Task: Open Card Product Launch Execution in Board Product Usability Testing and Optimization to Workspace Help Desk Software and add a team member Softage.3@softage.net, a label Green, a checklist Alternative Investments, an attachment from your computer, a color Green and finally, add a card description 'Develop and launch new sales promotion for existing customers' and a comment 'This task requires us to be organized and efficient, managing our time and resources effectively.'. Add a start date 'Jan 03, 1900' with a due date 'Jan 10, 1900'
Action: Mouse moved to (115, 51)
Screenshot: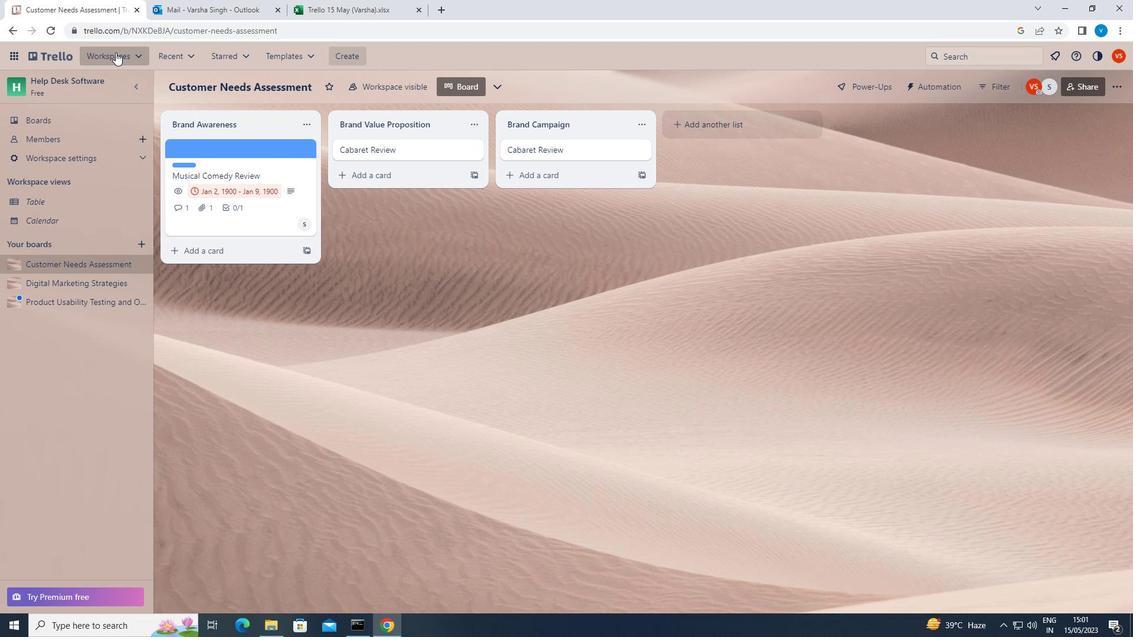 
Action: Mouse pressed left at (115, 51)
Screenshot: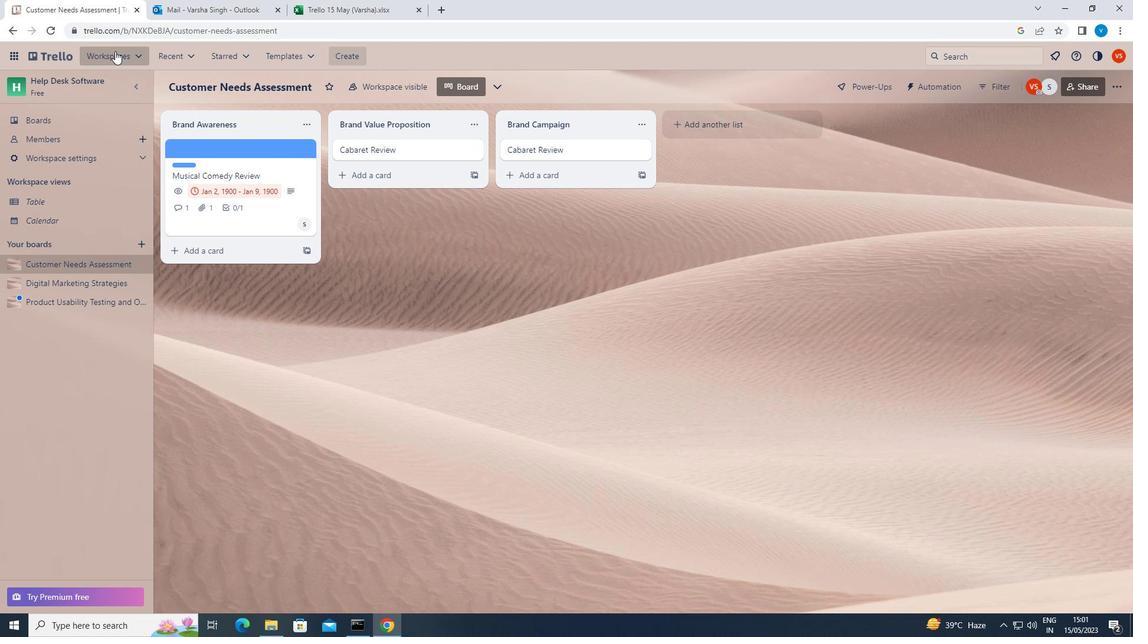 
Action: Mouse moved to (125, 563)
Screenshot: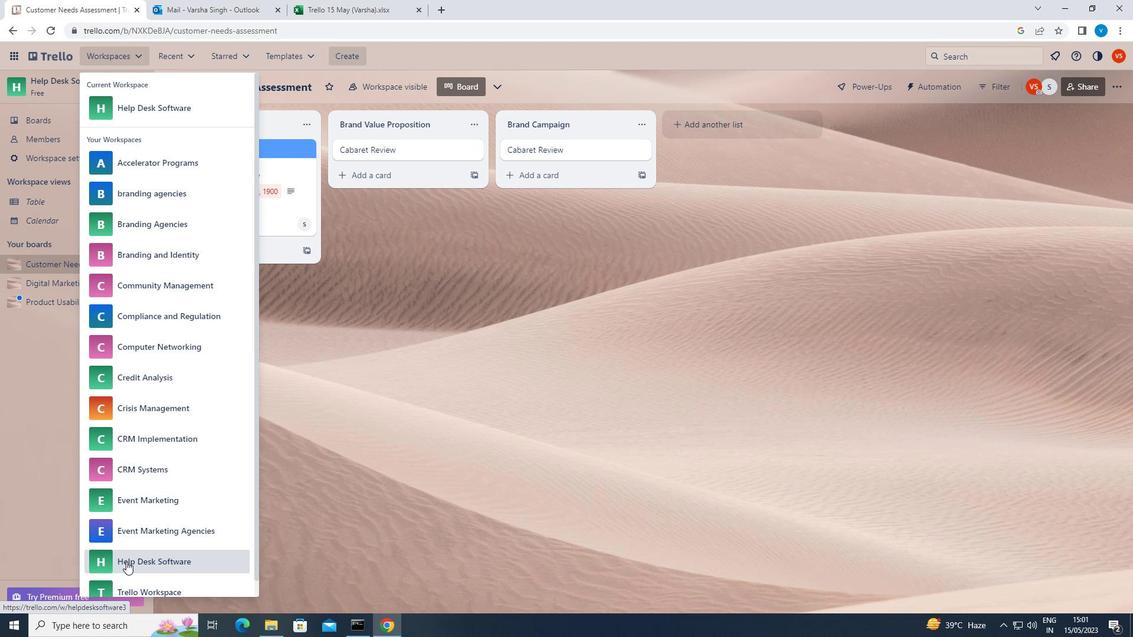 
Action: Mouse pressed left at (125, 563)
Screenshot: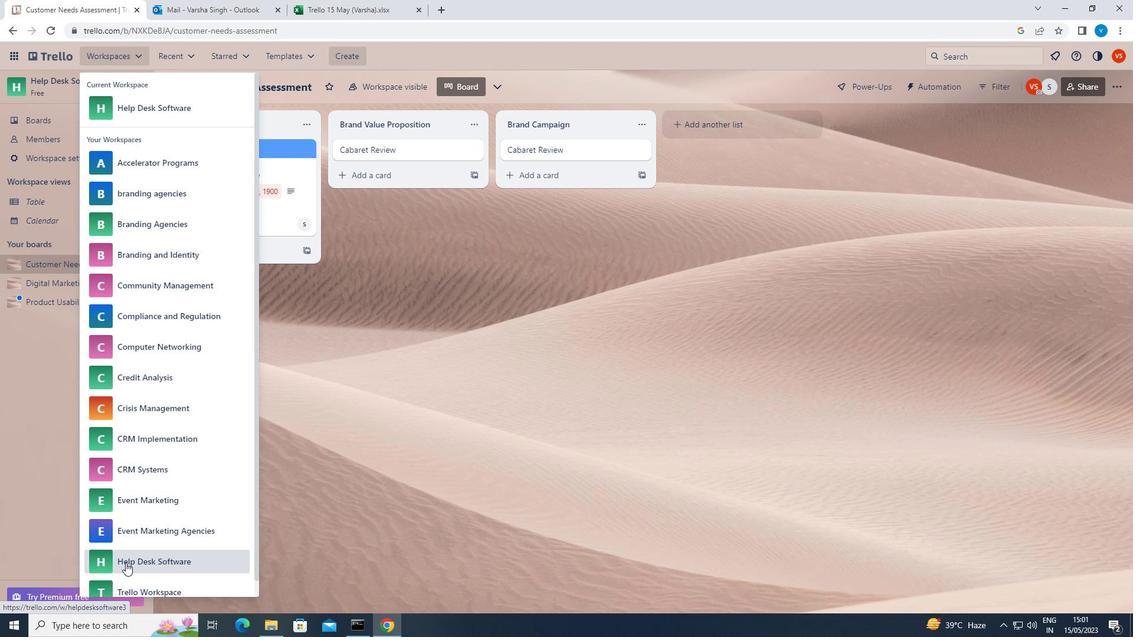 
Action: Mouse moved to (74, 304)
Screenshot: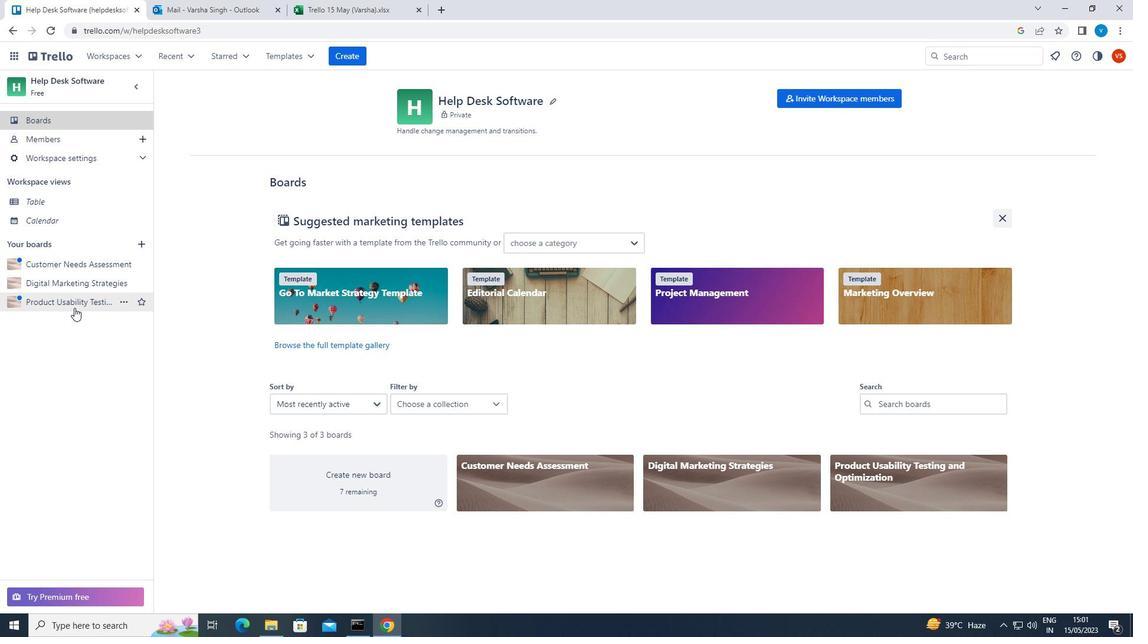 
Action: Mouse pressed left at (74, 304)
Screenshot: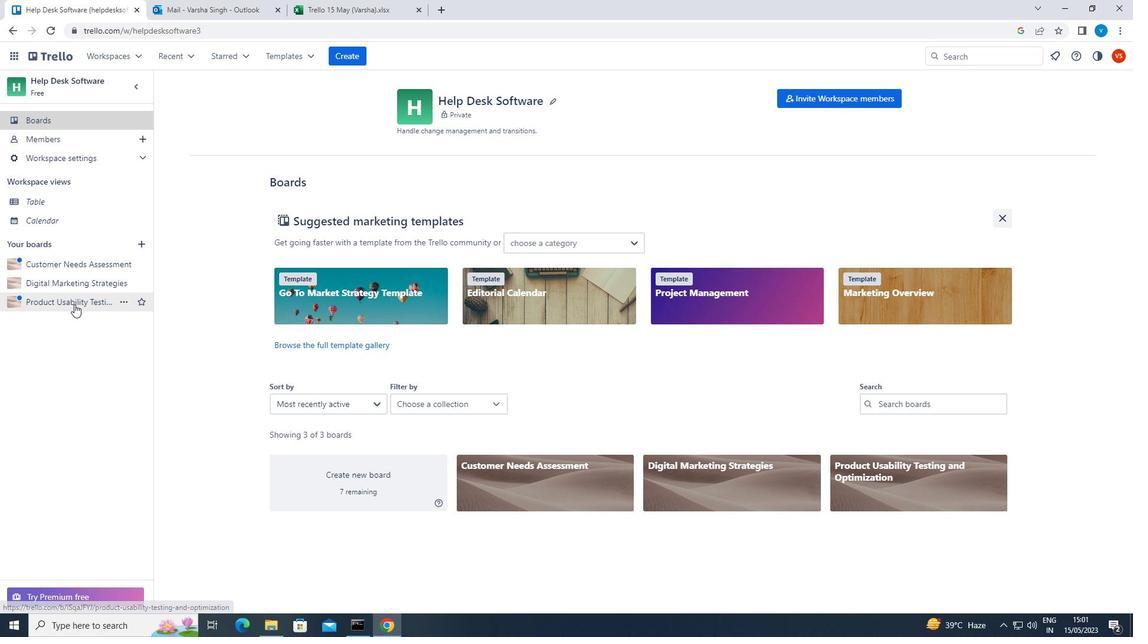 
Action: Mouse moved to (203, 146)
Screenshot: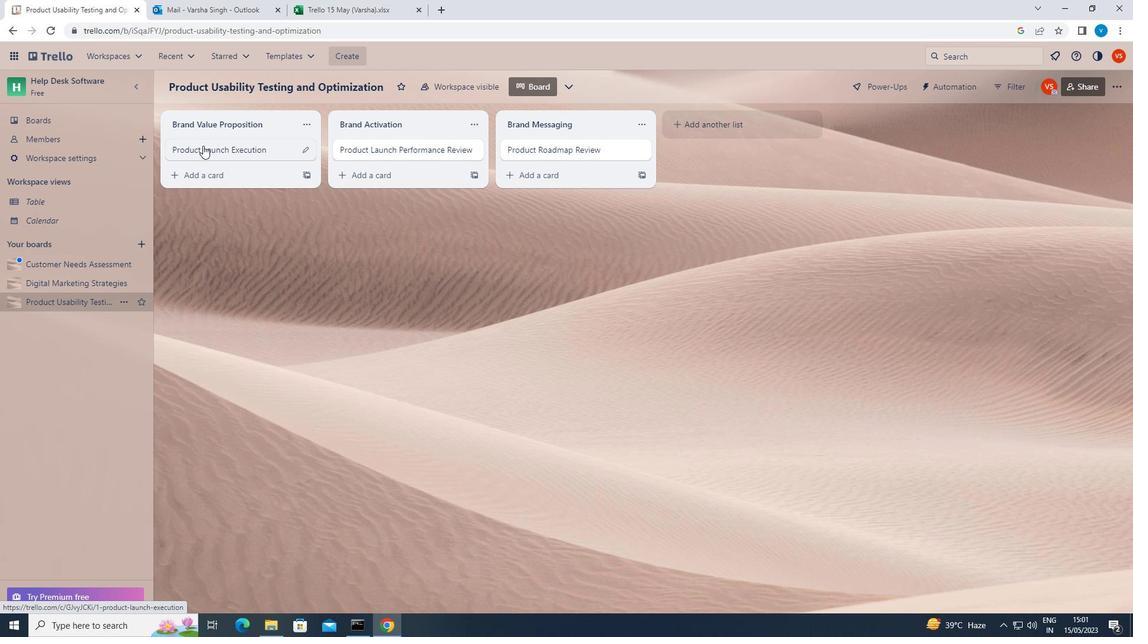 
Action: Mouse pressed left at (203, 146)
Screenshot: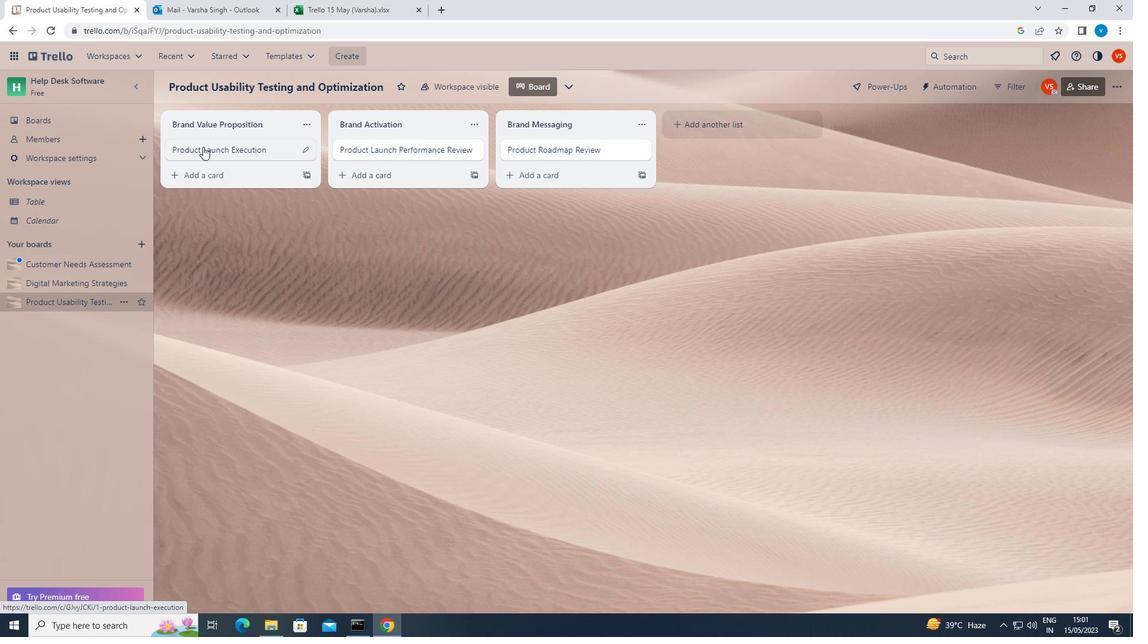 
Action: Mouse moved to (724, 148)
Screenshot: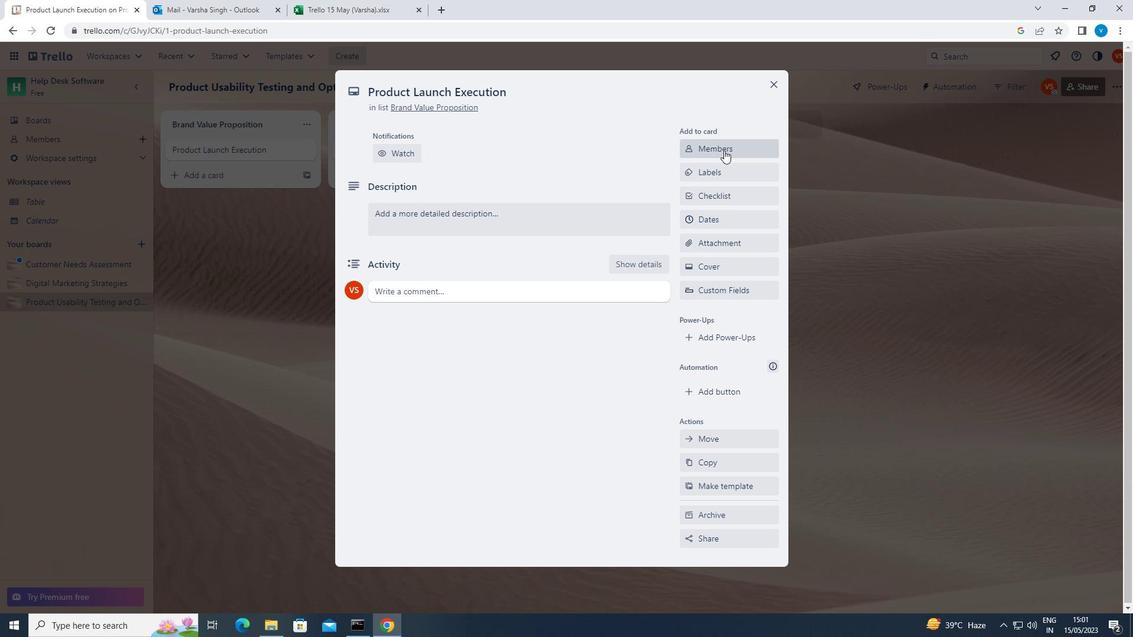 
Action: Mouse pressed left at (724, 148)
Screenshot: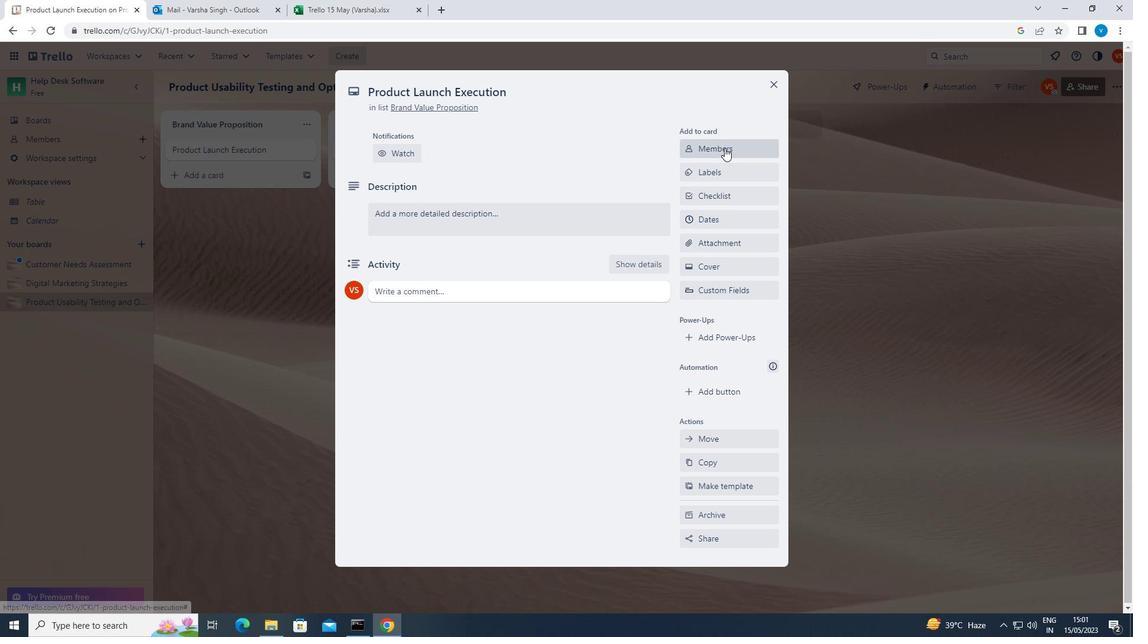 
Action: Key pressed <Key.shift>SOFTAGE.3<Key.shift><Key.shift><Key.shift><Key.shift><Key.shift>@SOFTAGE.NET
Screenshot: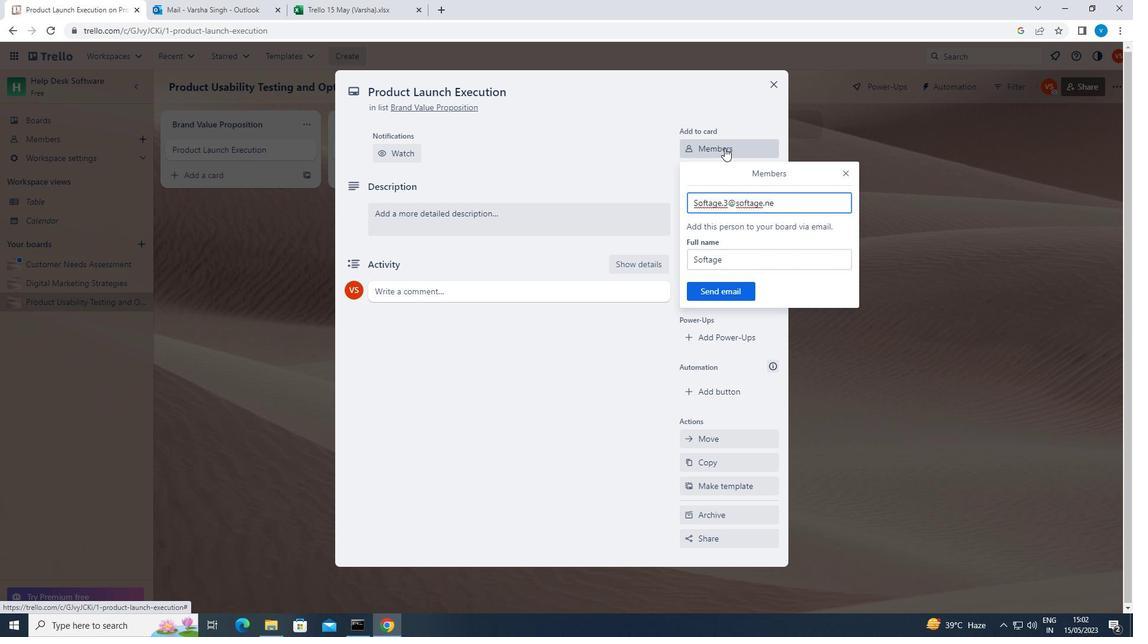 
Action: Mouse moved to (708, 290)
Screenshot: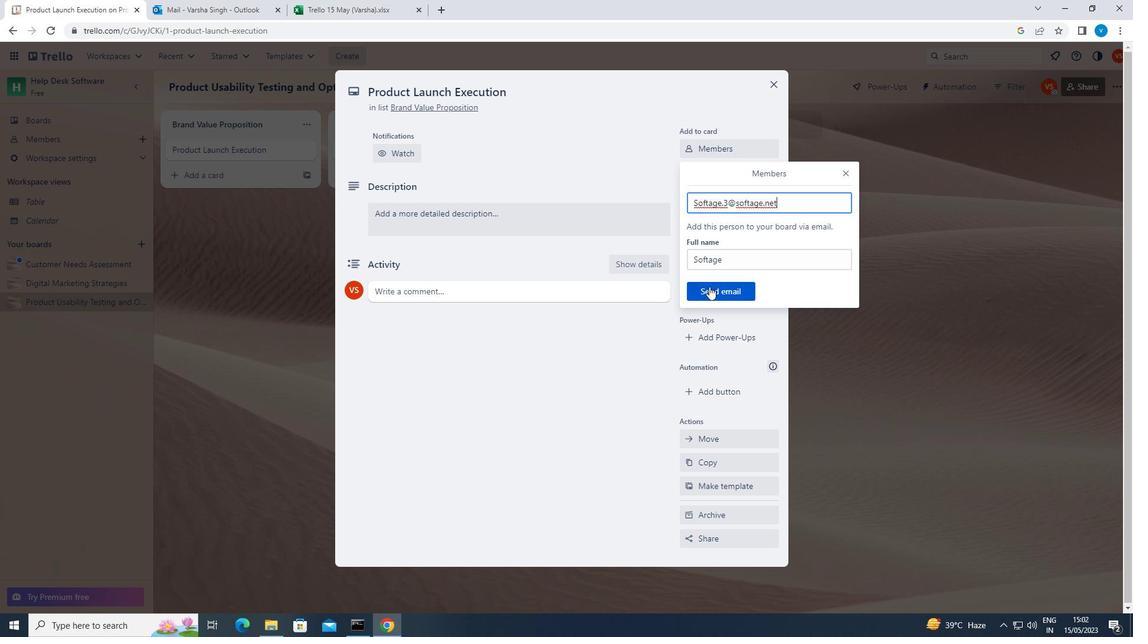 
Action: Mouse pressed left at (708, 290)
Screenshot: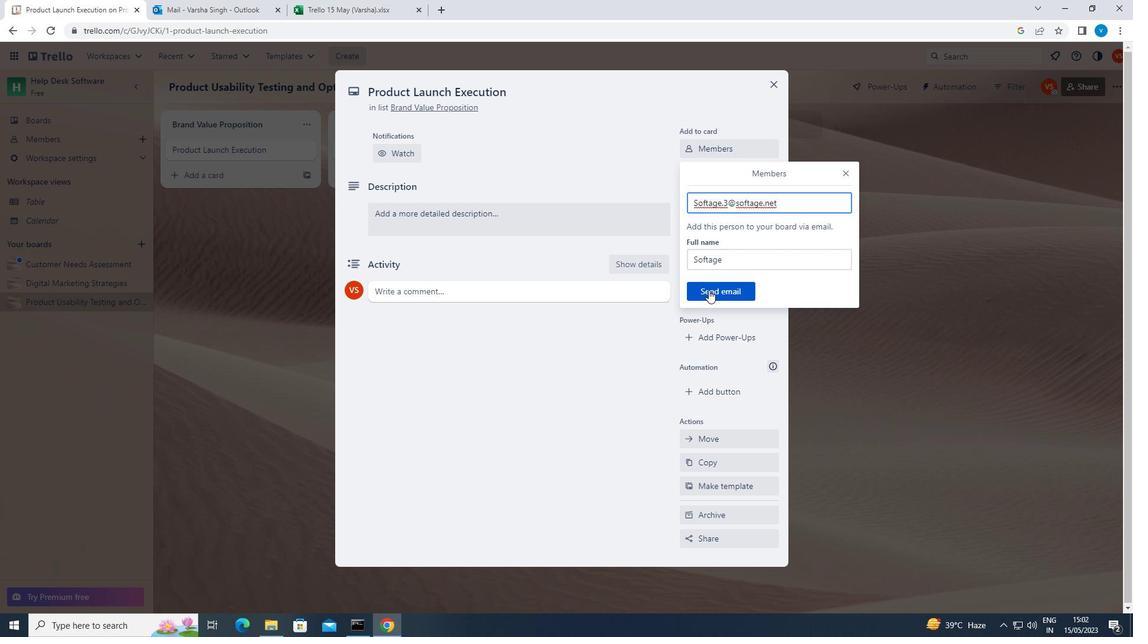 
Action: Mouse moved to (714, 213)
Screenshot: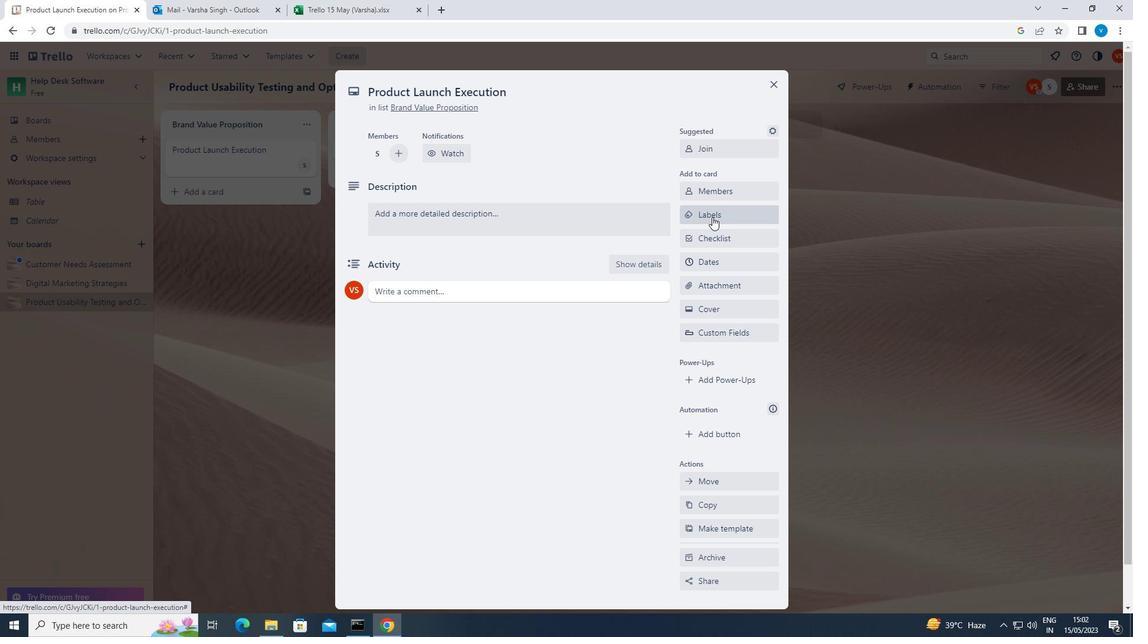 
Action: Mouse pressed left at (714, 213)
Screenshot: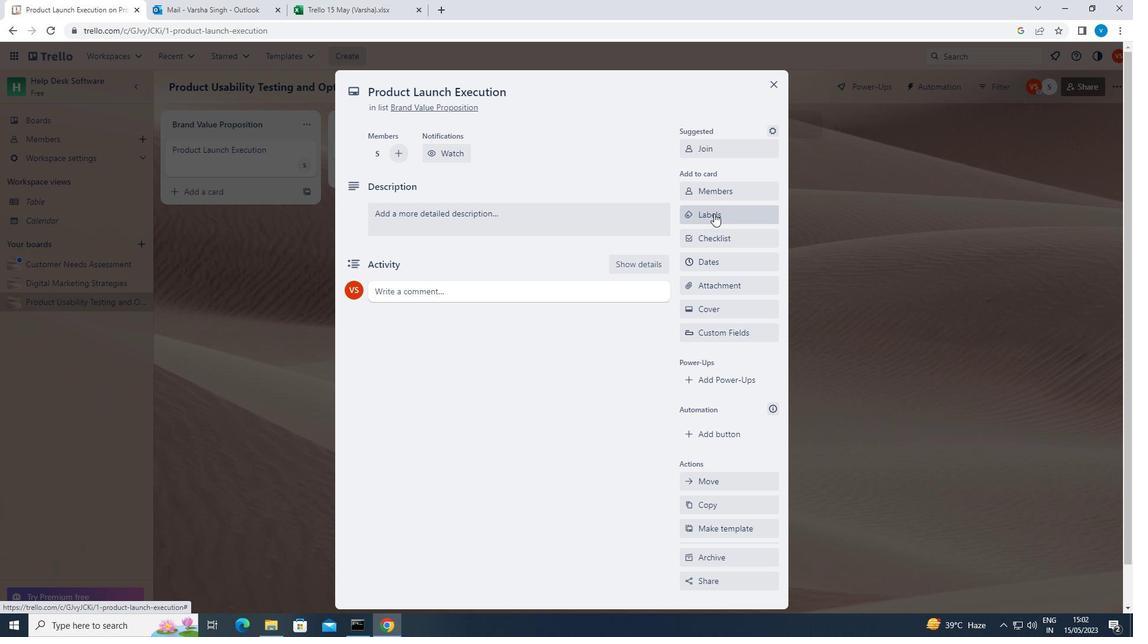 
Action: Mouse moved to (735, 305)
Screenshot: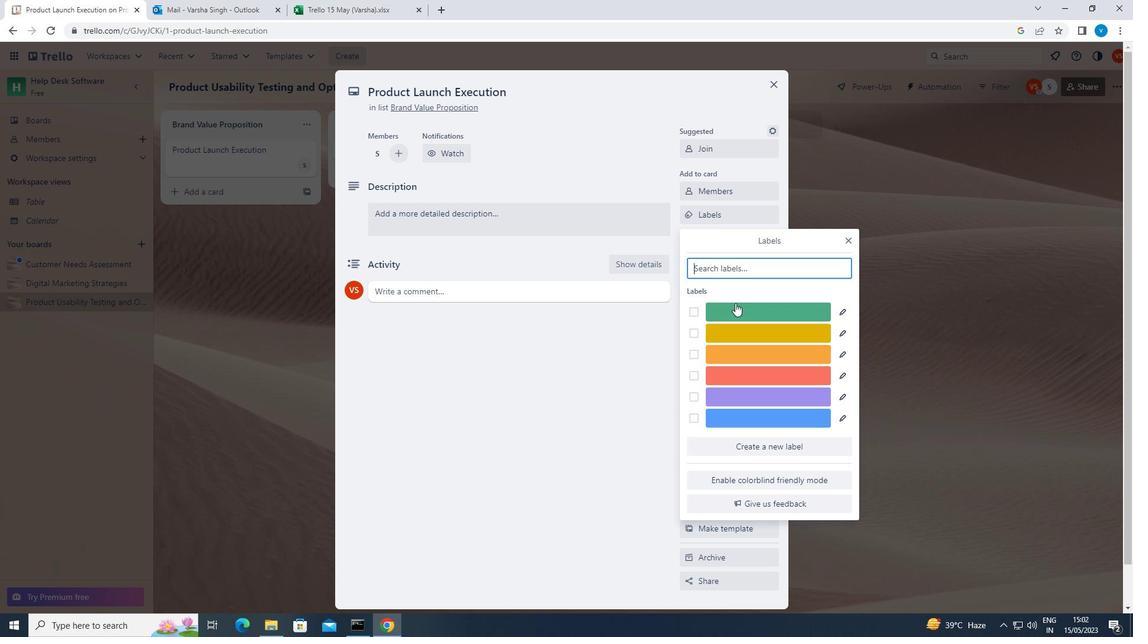 
Action: Mouse pressed left at (735, 305)
Screenshot: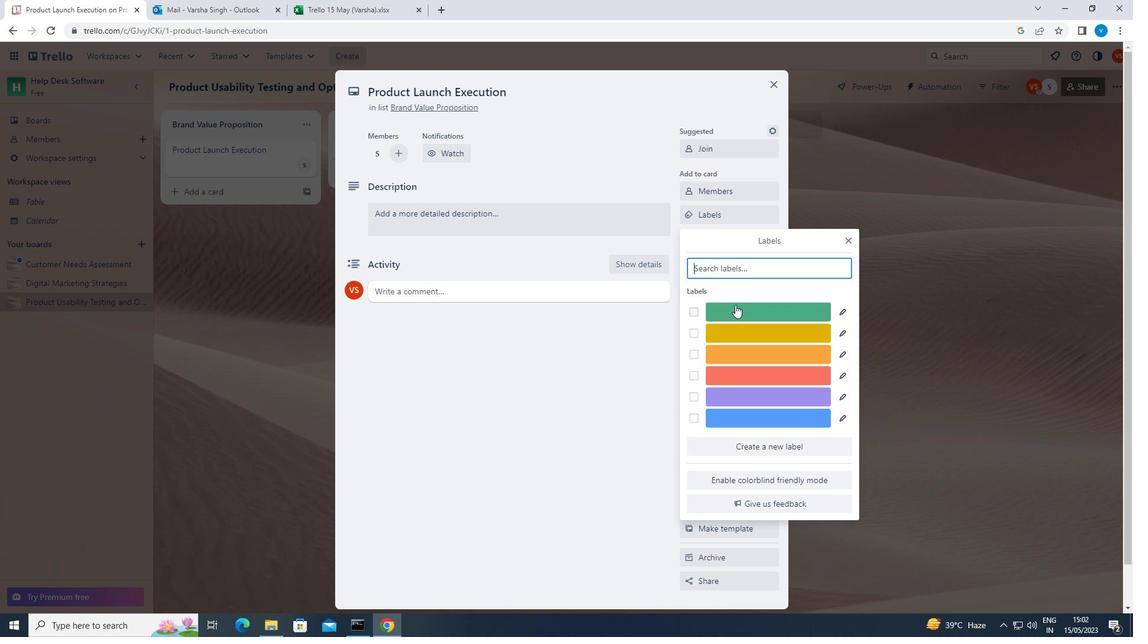 
Action: Mouse moved to (848, 240)
Screenshot: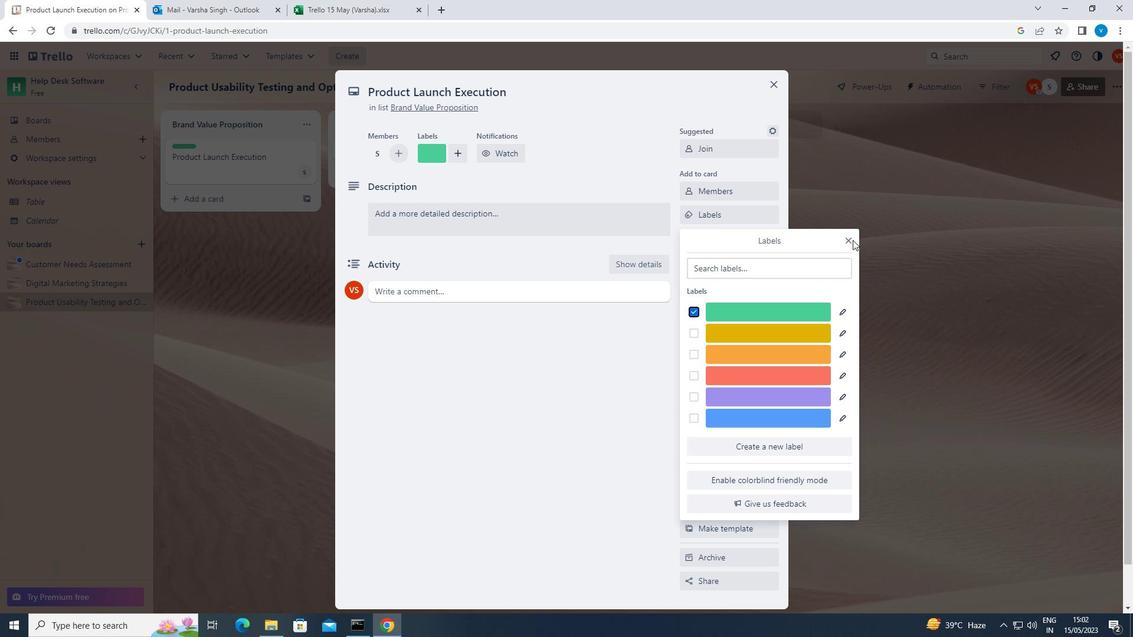 
Action: Mouse pressed left at (848, 240)
Screenshot: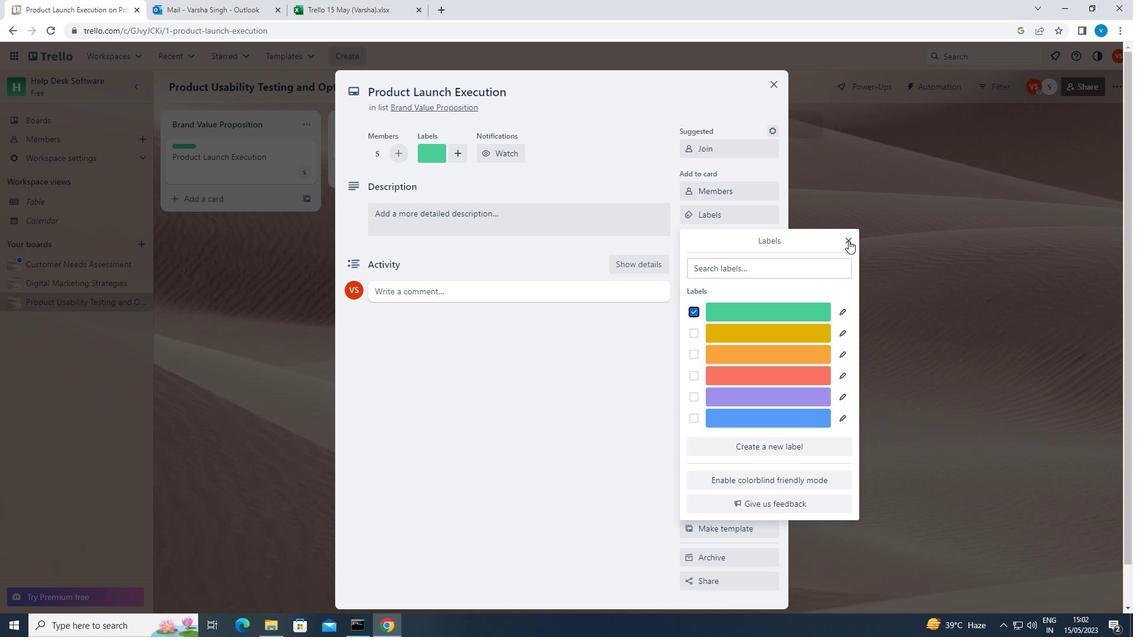 
Action: Mouse moved to (764, 242)
Screenshot: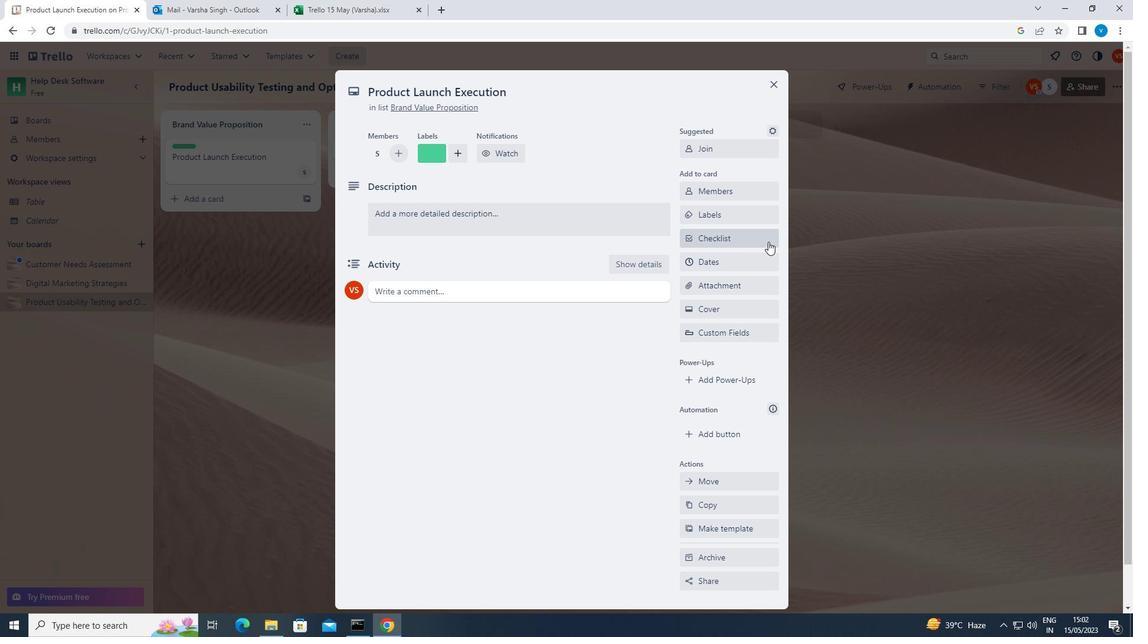 
Action: Mouse pressed left at (764, 242)
Screenshot: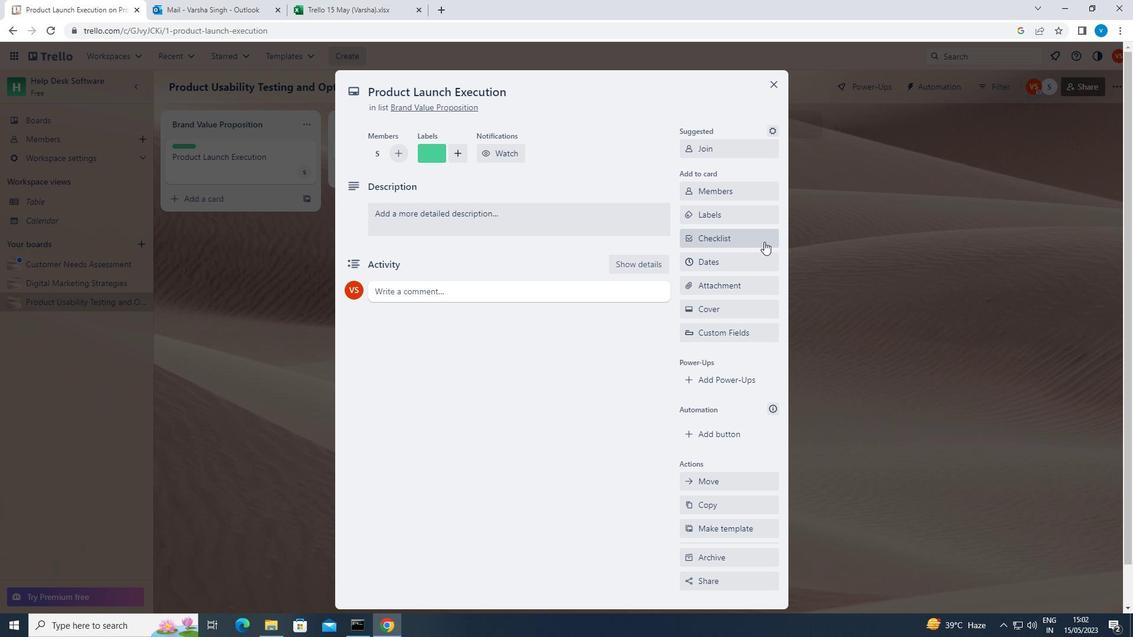 
Action: Mouse moved to (726, 331)
Screenshot: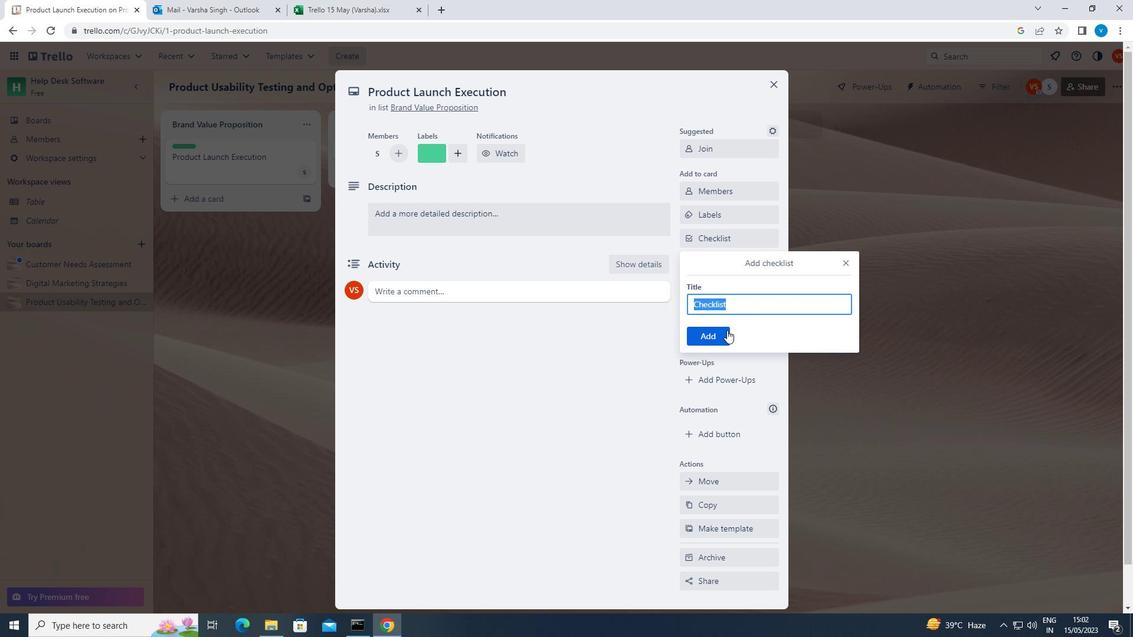 
Action: Mouse pressed left at (726, 331)
Screenshot: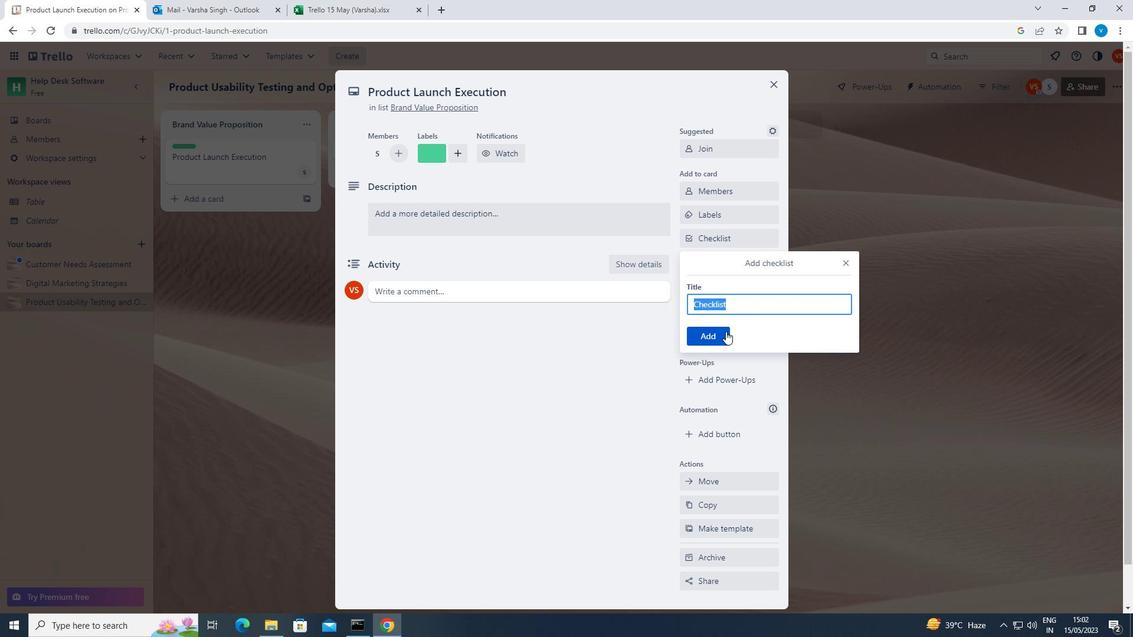 
Action: Key pressed <Key.shift><Key.shift><Key.shift>ALTERNATIVE<Key.space><Key.shift><Key.shift><Key.shift><Key.shift><Key.shift><Key.shift><Key.shift><Key.shift>INVESTMENTS
Screenshot: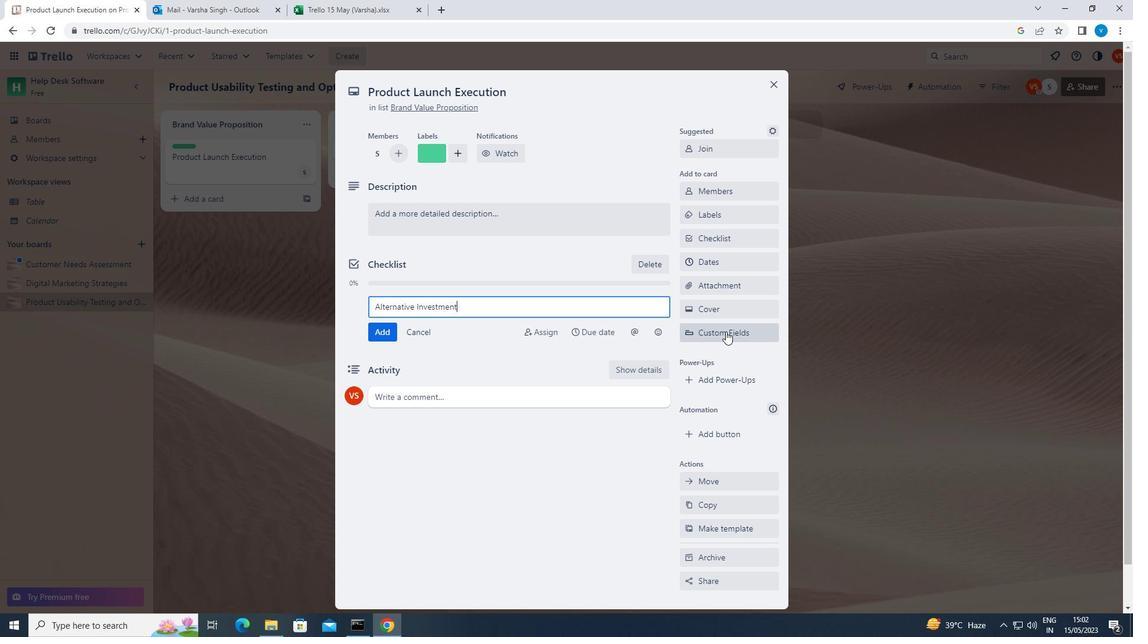 
Action: Mouse moved to (383, 327)
Screenshot: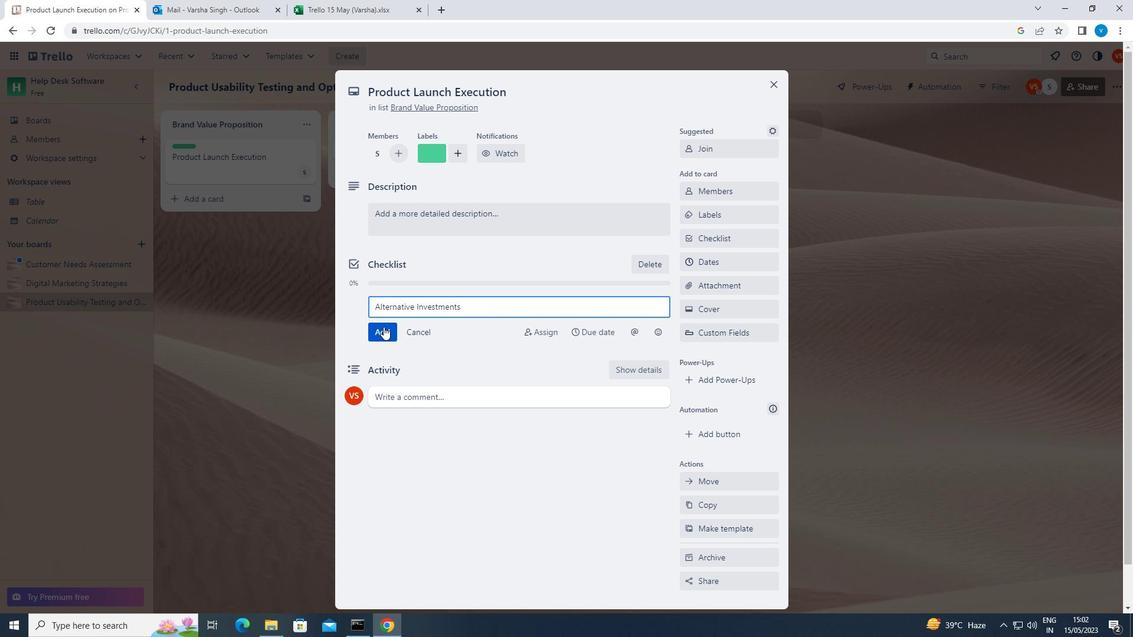 
Action: Mouse pressed left at (383, 327)
Screenshot: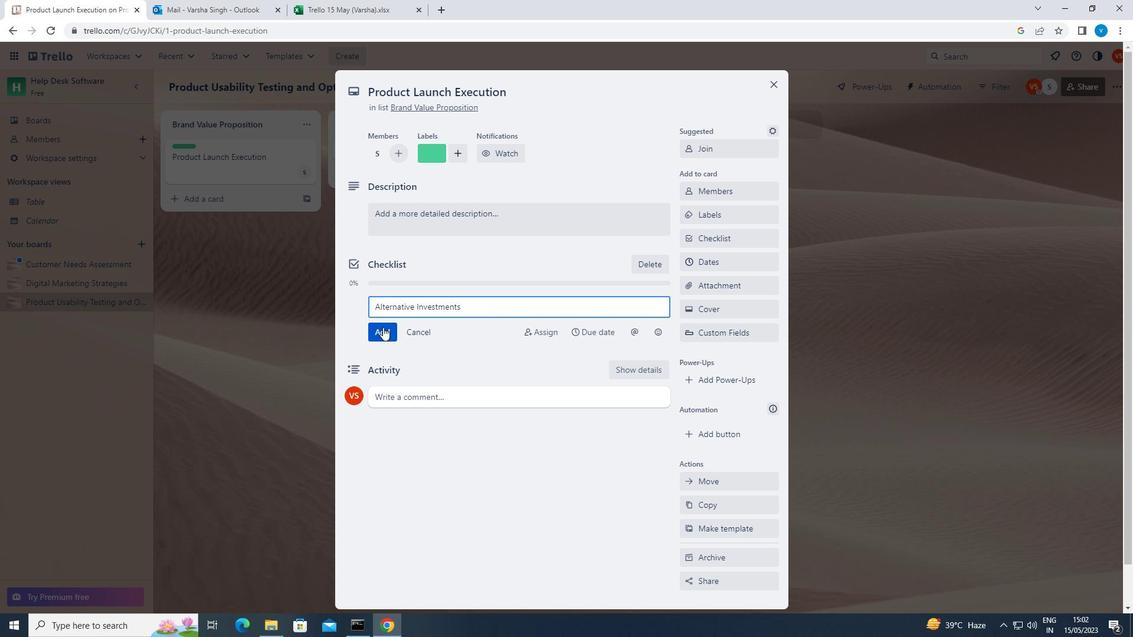 
Action: Mouse moved to (710, 286)
Screenshot: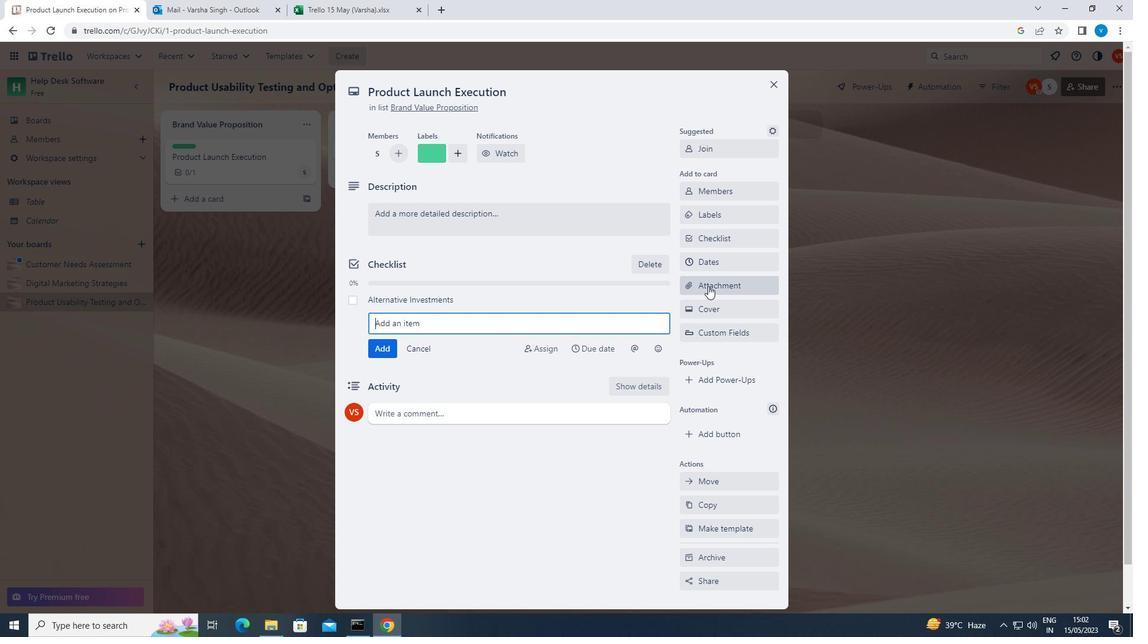 
Action: Mouse pressed left at (710, 286)
Screenshot: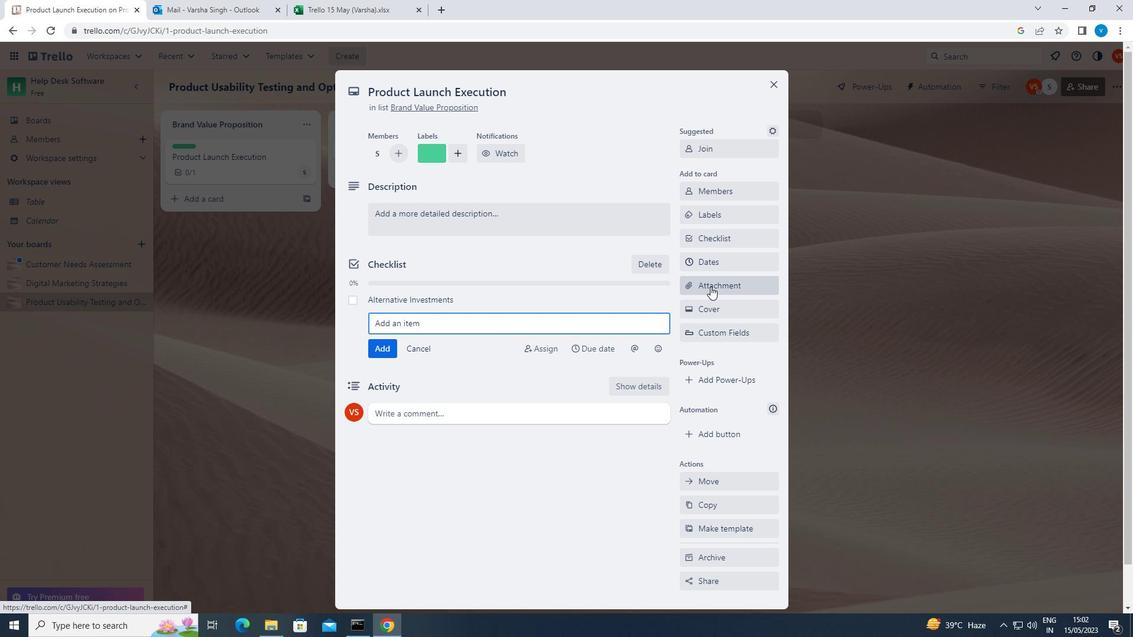 
Action: Mouse moved to (703, 334)
Screenshot: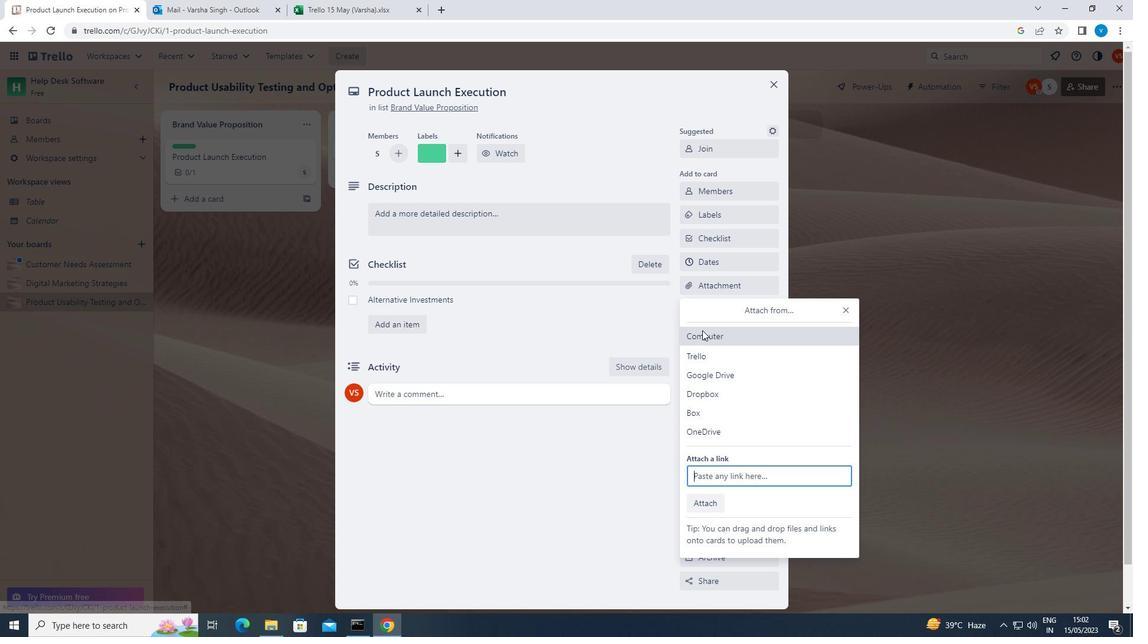 
Action: Mouse pressed left at (703, 334)
Screenshot: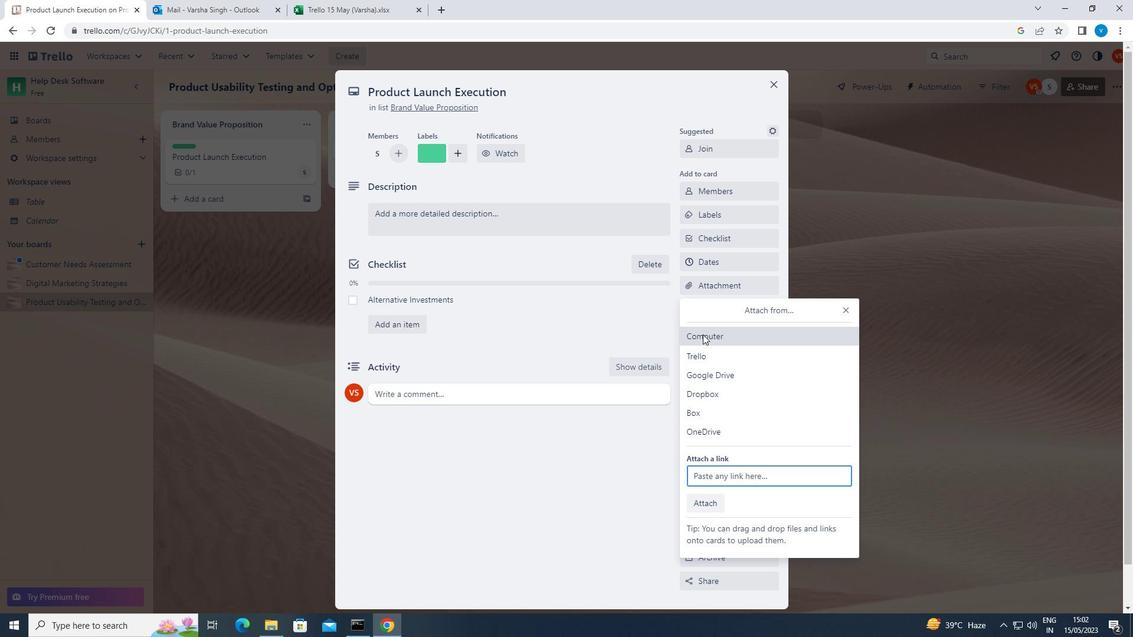
Action: Mouse moved to (388, 208)
Screenshot: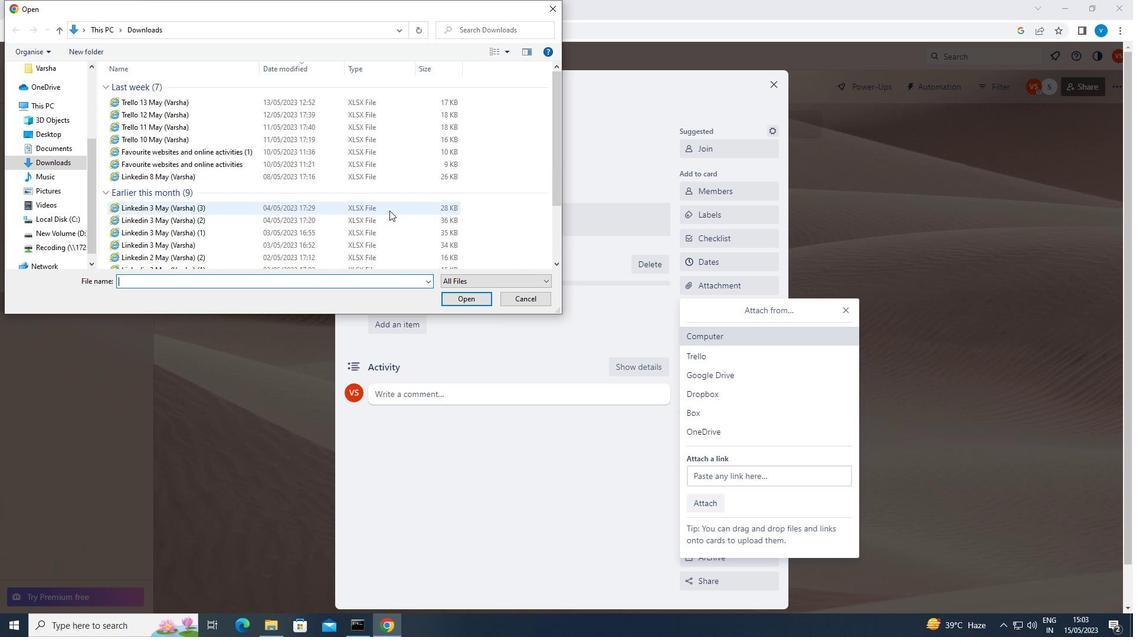 
Action: Mouse pressed left at (388, 208)
Screenshot: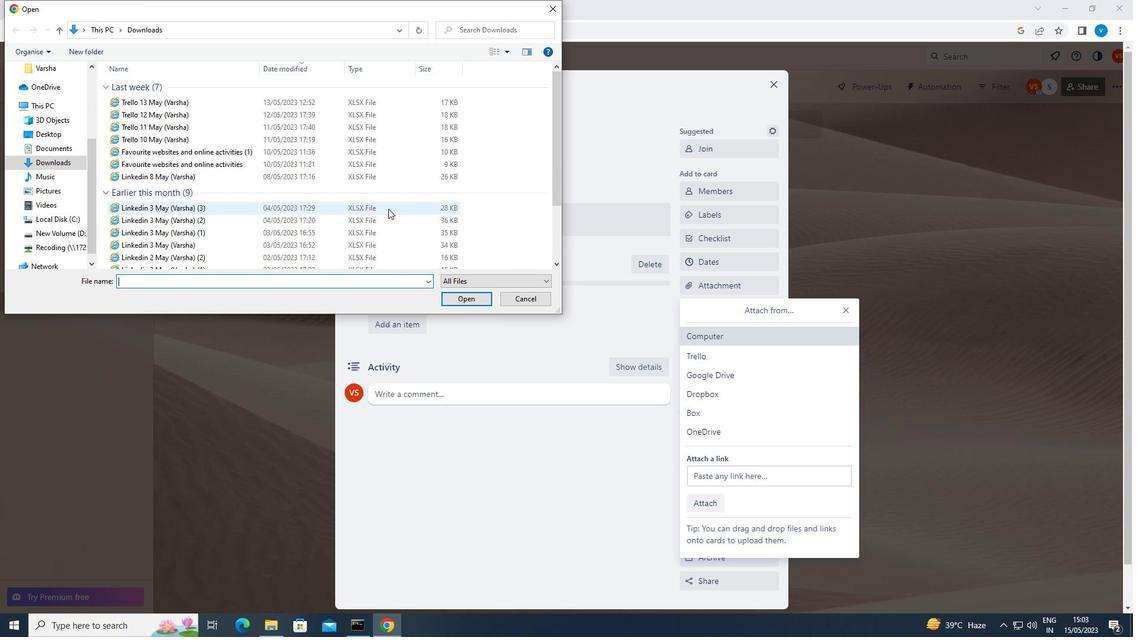 
Action: Mouse moved to (476, 299)
Screenshot: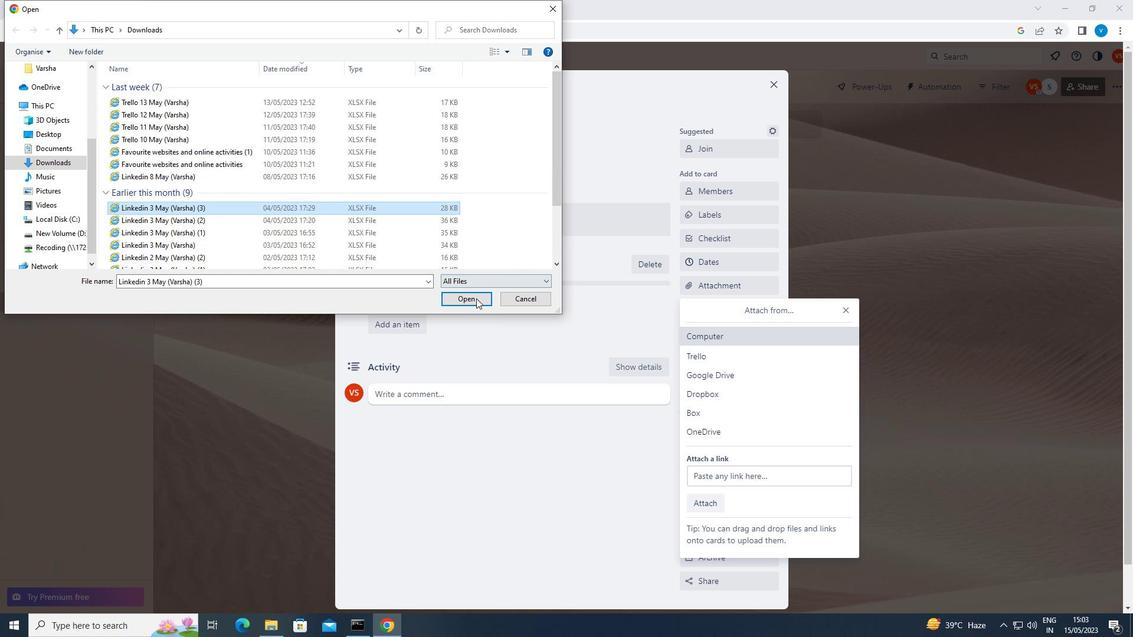 
Action: Mouse pressed left at (476, 299)
Screenshot: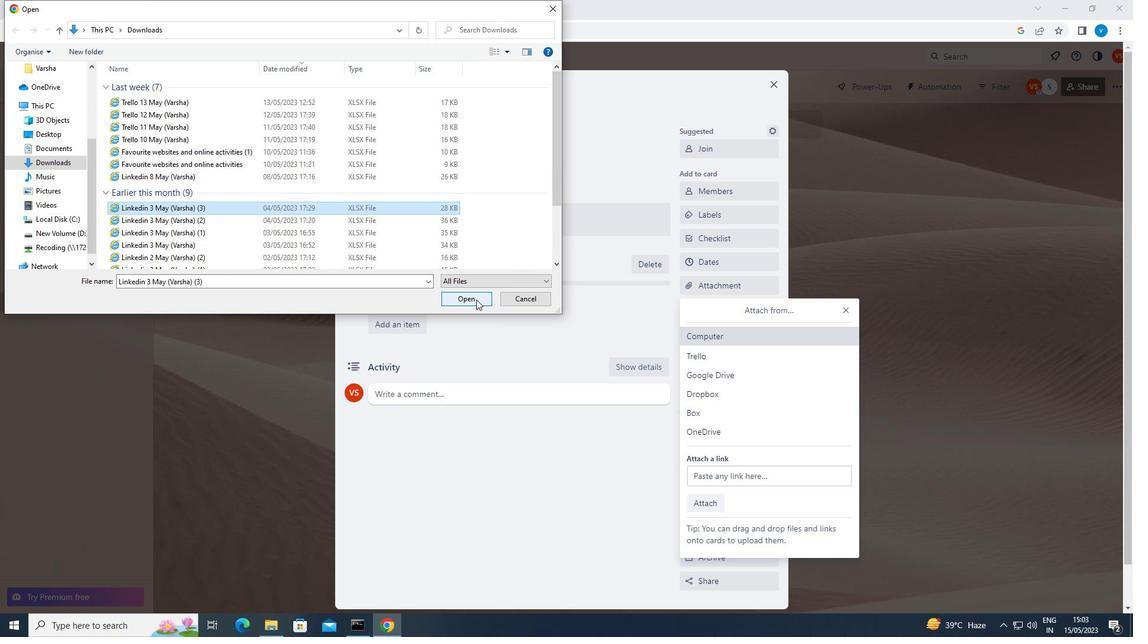 
Action: Mouse moved to (704, 302)
Screenshot: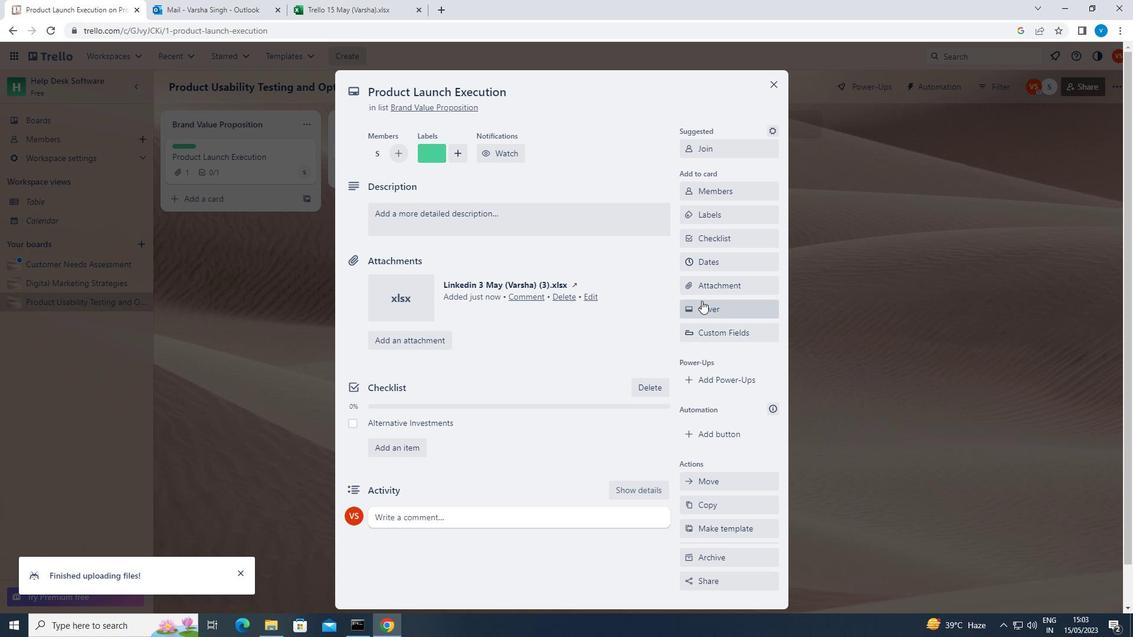 
Action: Mouse pressed left at (704, 302)
Screenshot: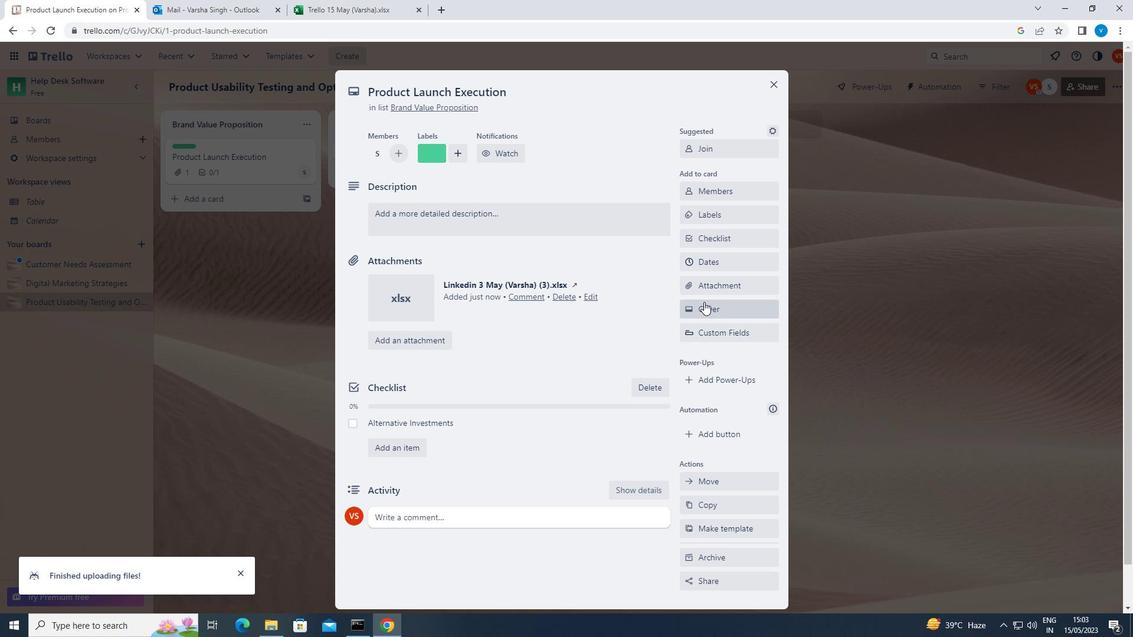 
Action: Mouse moved to (695, 372)
Screenshot: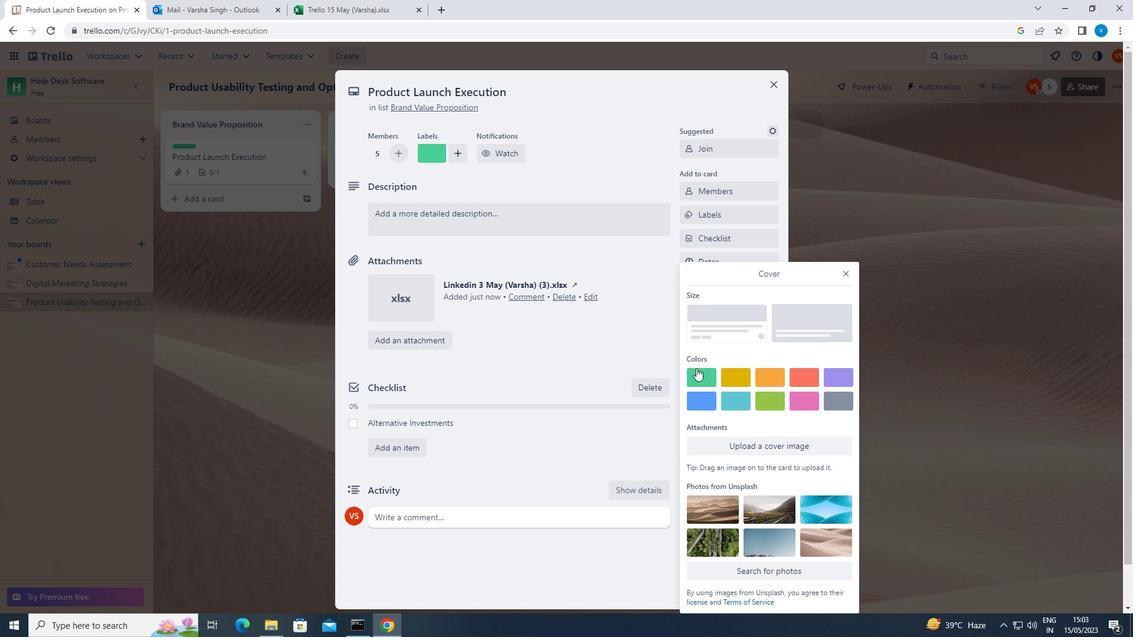 
Action: Mouse pressed left at (695, 372)
Screenshot: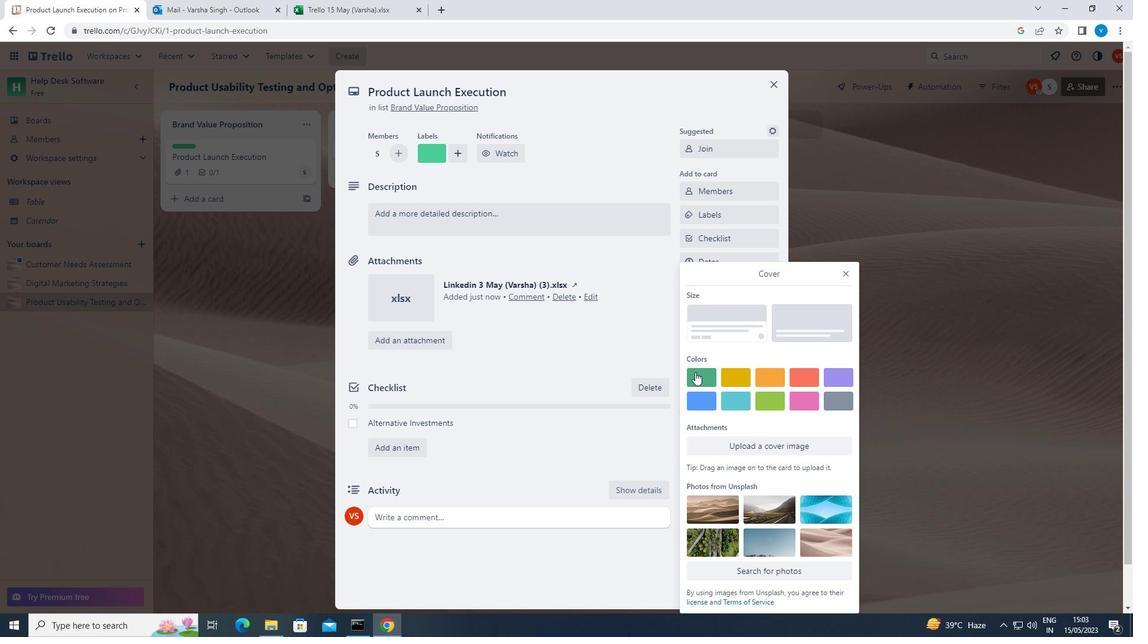 
Action: Mouse moved to (848, 253)
Screenshot: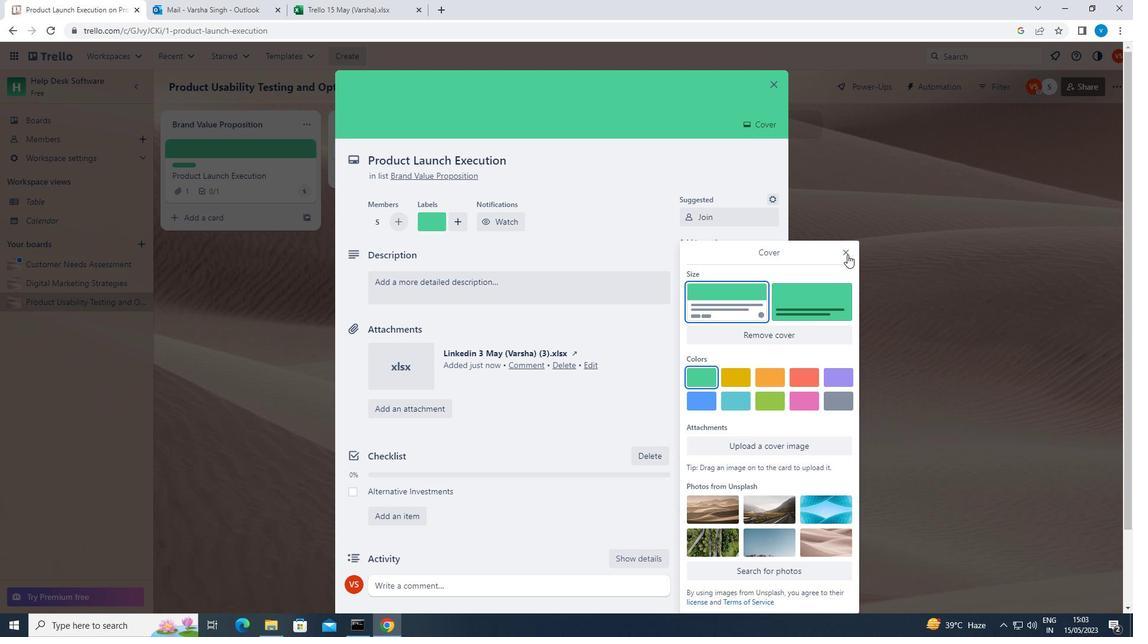 
Action: Mouse pressed left at (848, 253)
Screenshot: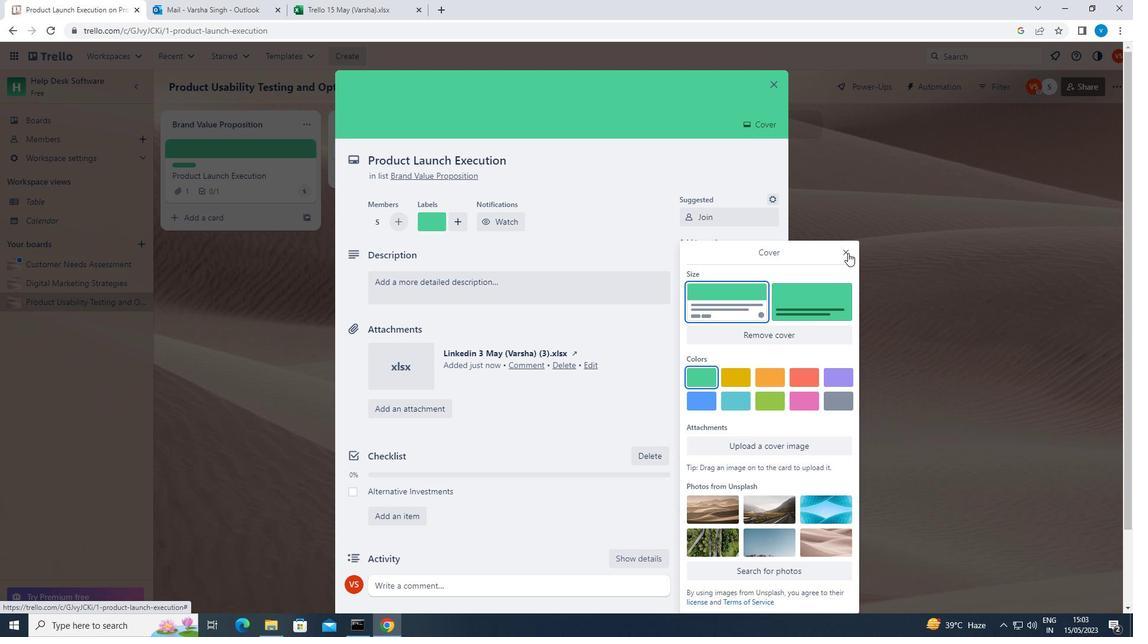 
Action: Mouse moved to (624, 279)
Screenshot: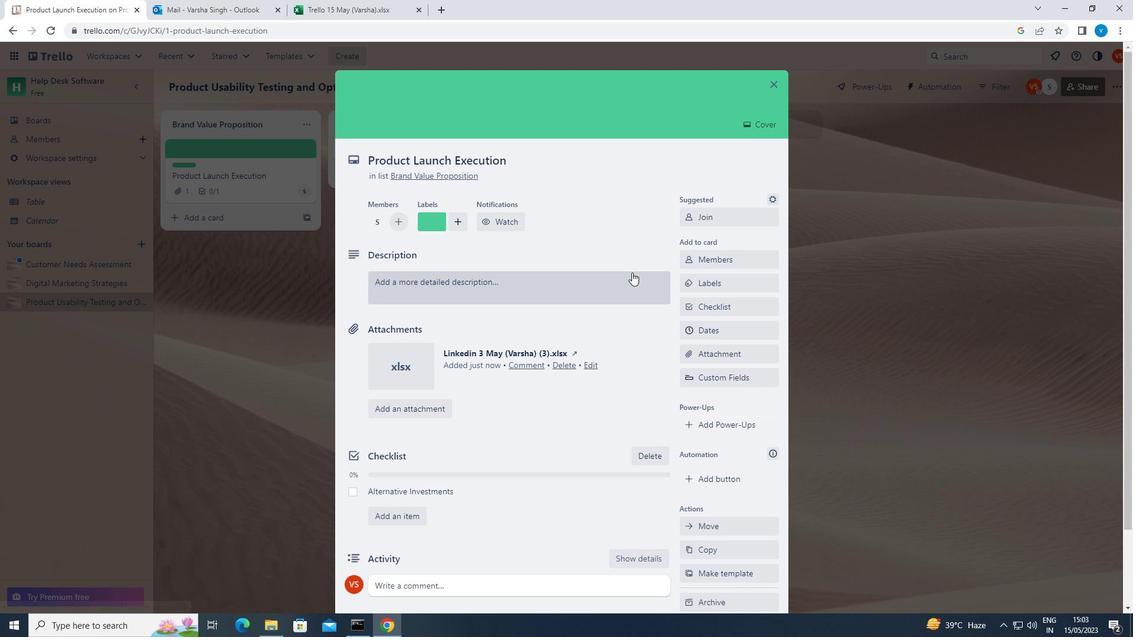 
Action: Mouse pressed left at (624, 279)
Screenshot: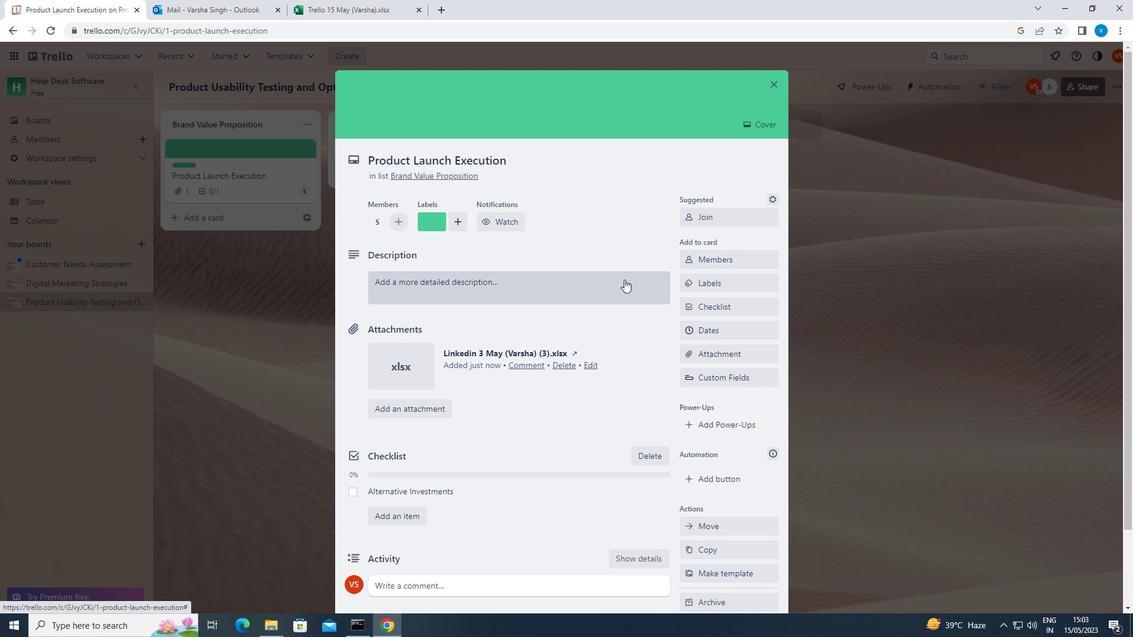 
Action: Key pressed <Key.shift><Key.shift>DEVELOP<Key.space>AND<Key.space>LAUNCH<Key.space>NEW<Key.space>SALES<Key.space>PROMOTION<Key.space>FOR<Key.space>EXISTING<Key.space>CUSTOMERS'
Screenshot: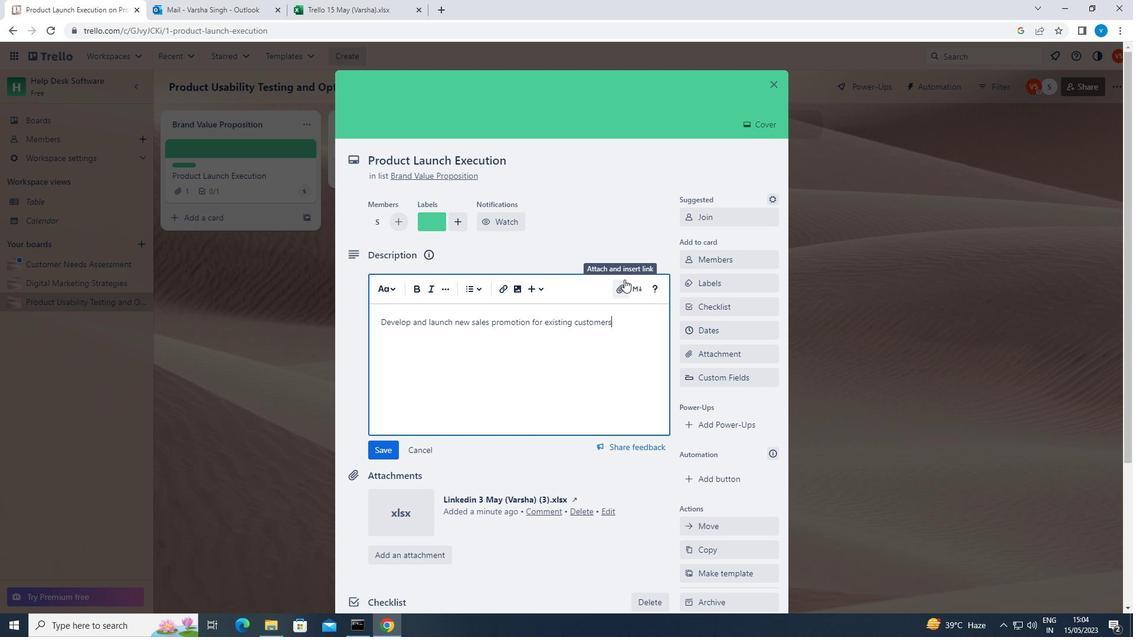 
Action: Mouse moved to (383, 452)
Screenshot: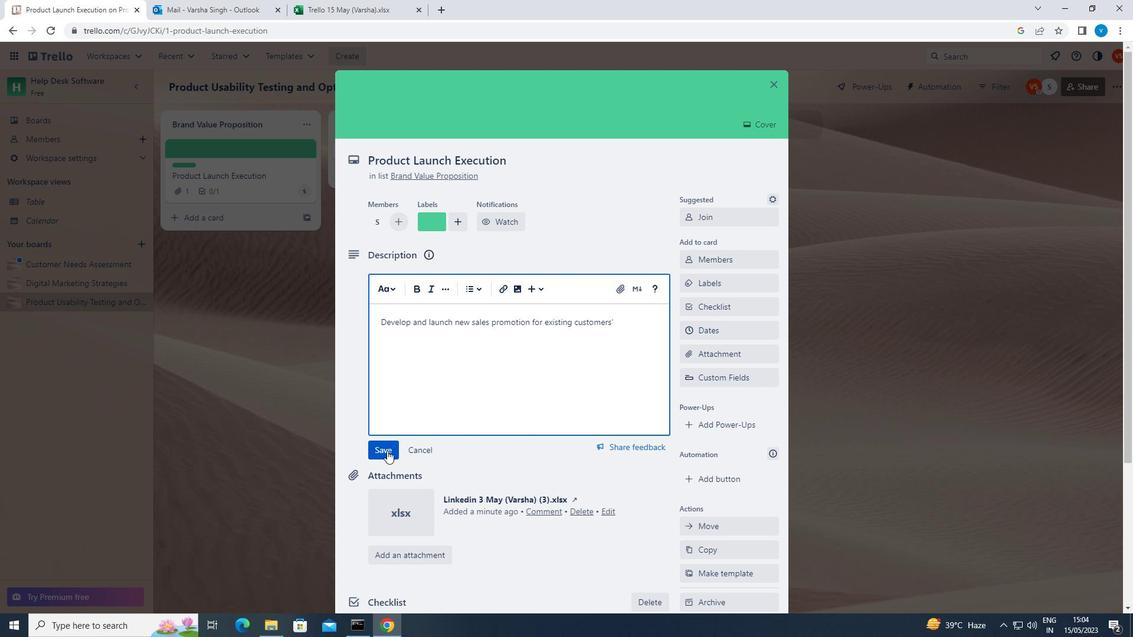 
Action: Mouse pressed left at (383, 452)
Screenshot: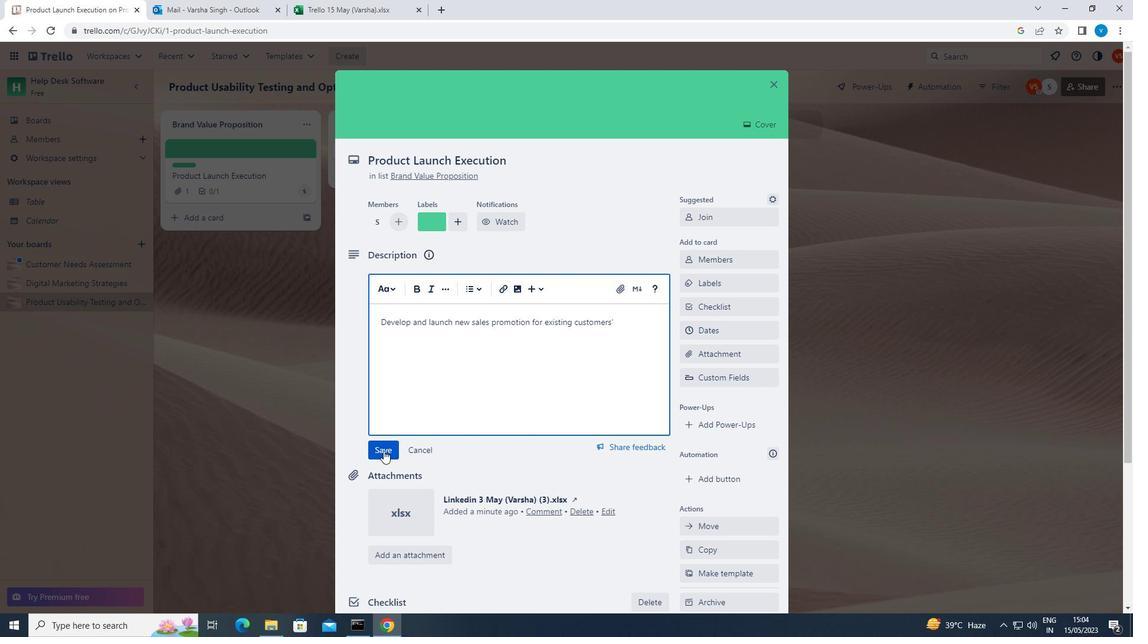 
Action: Mouse moved to (507, 484)
Screenshot: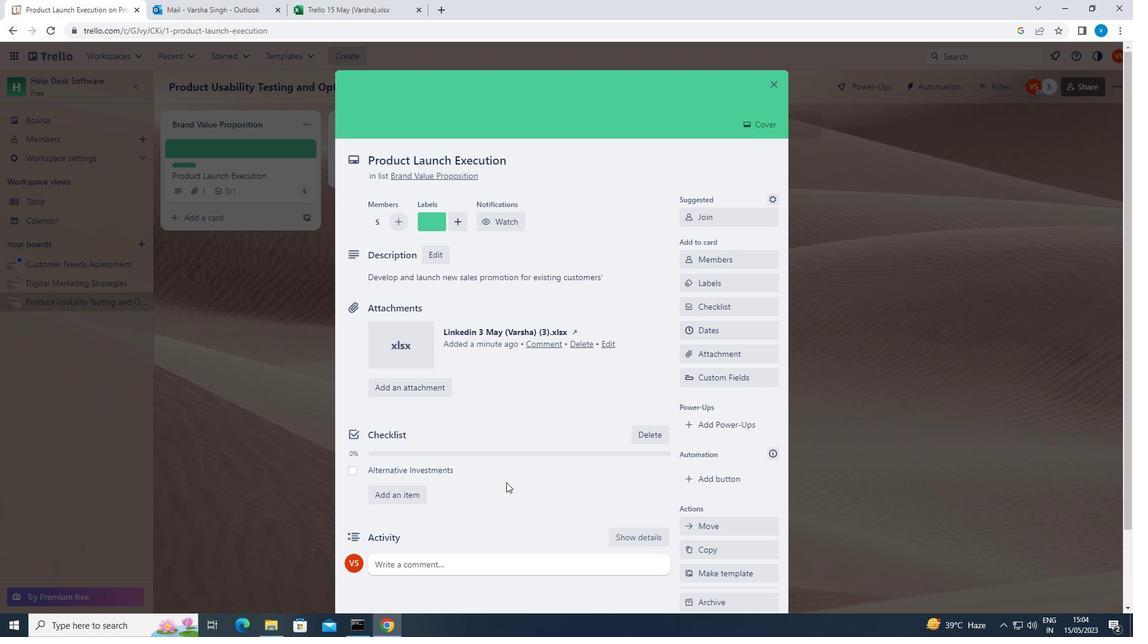 
Action: Mouse scrolled (507, 483) with delta (0, 0)
Screenshot: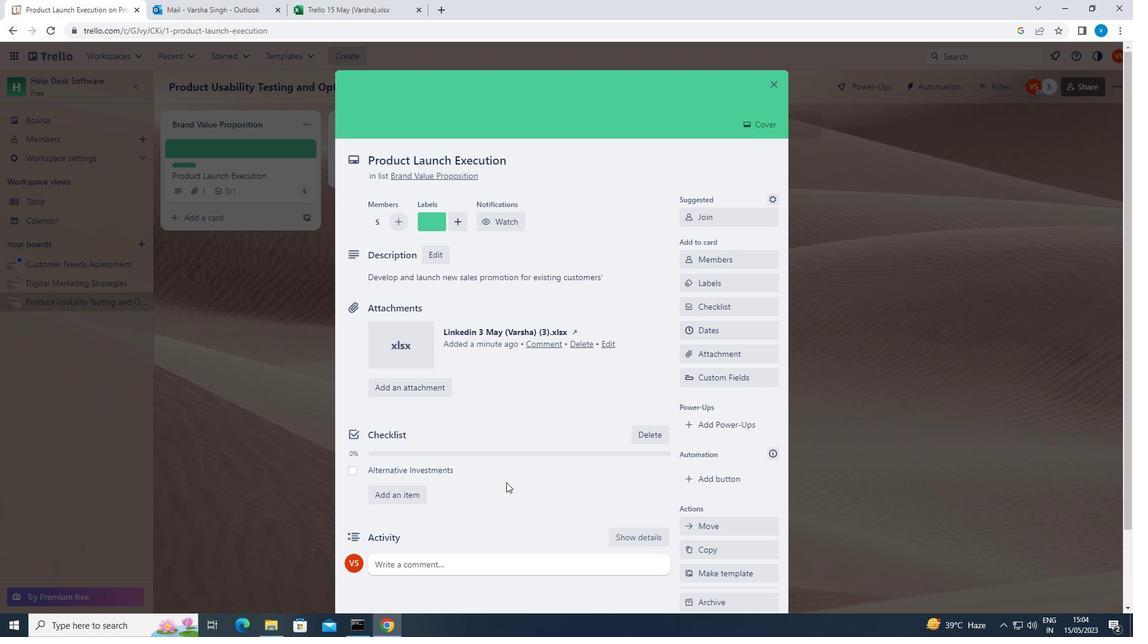 
Action: Mouse moved to (508, 485)
Screenshot: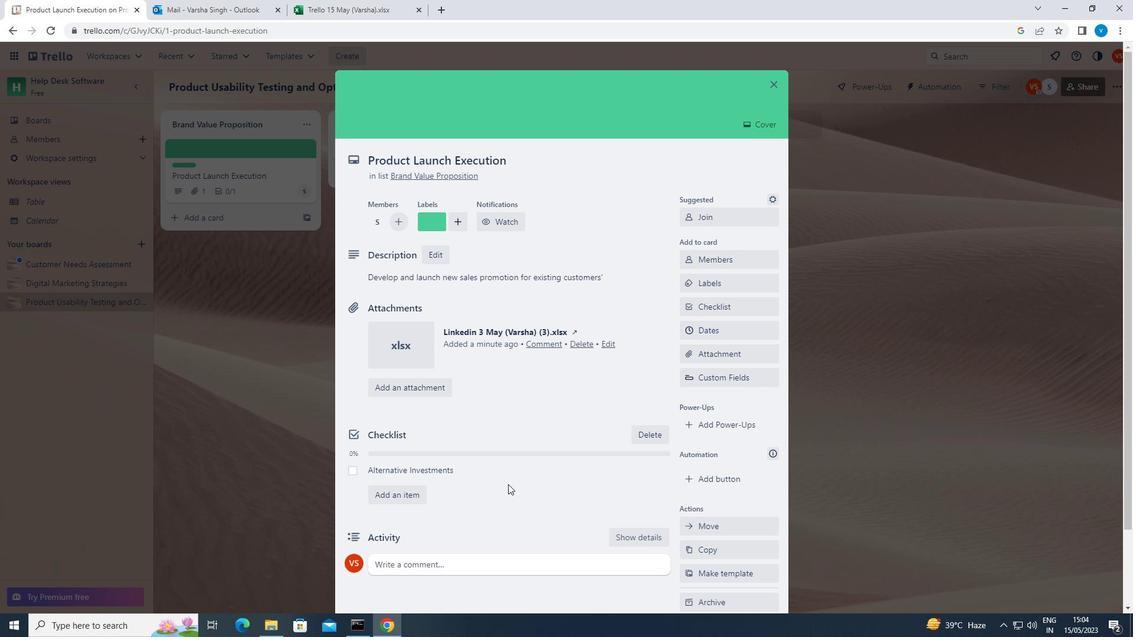 
Action: Mouse scrolled (508, 484) with delta (0, 0)
Screenshot: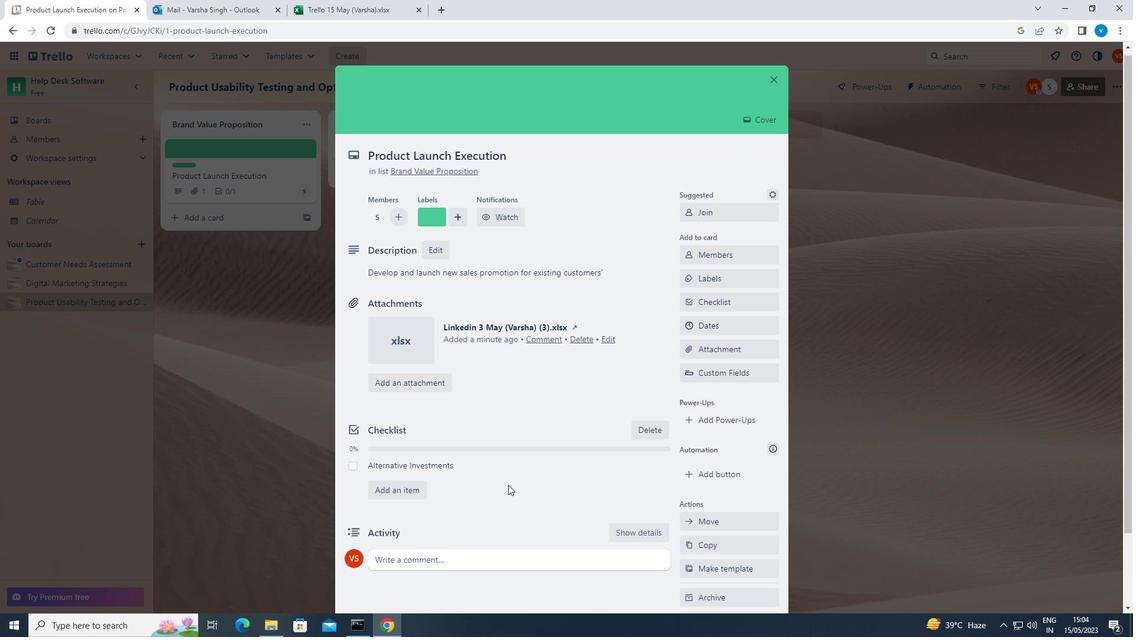 
Action: Mouse moved to (501, 479)
Screenshot: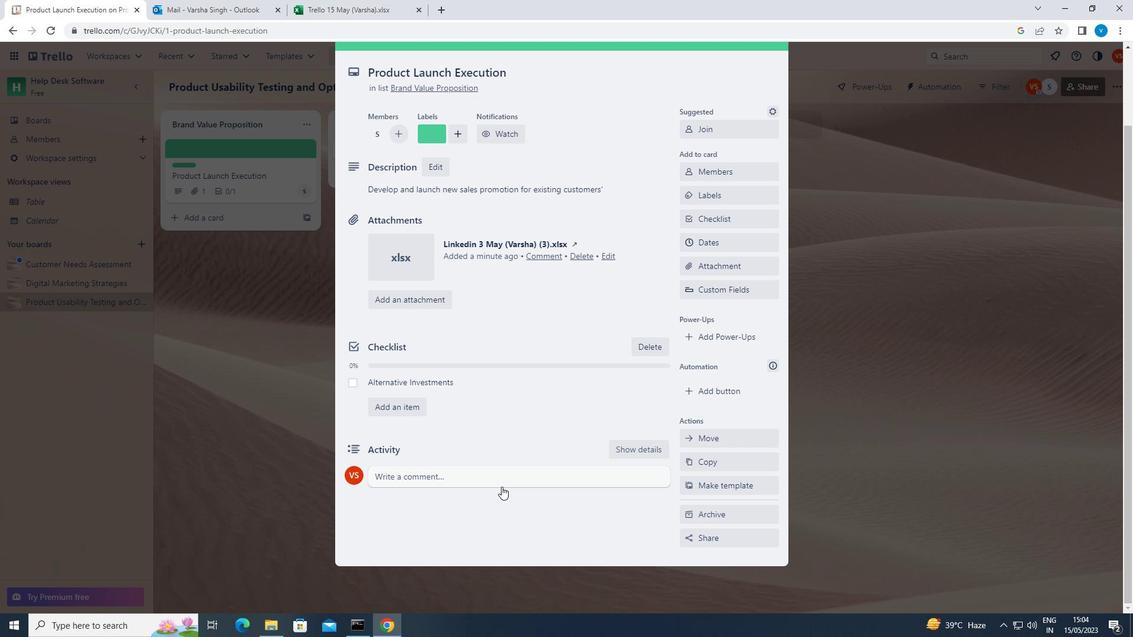 
Action: Mouse pressed left at (501, 479)
Screenshot: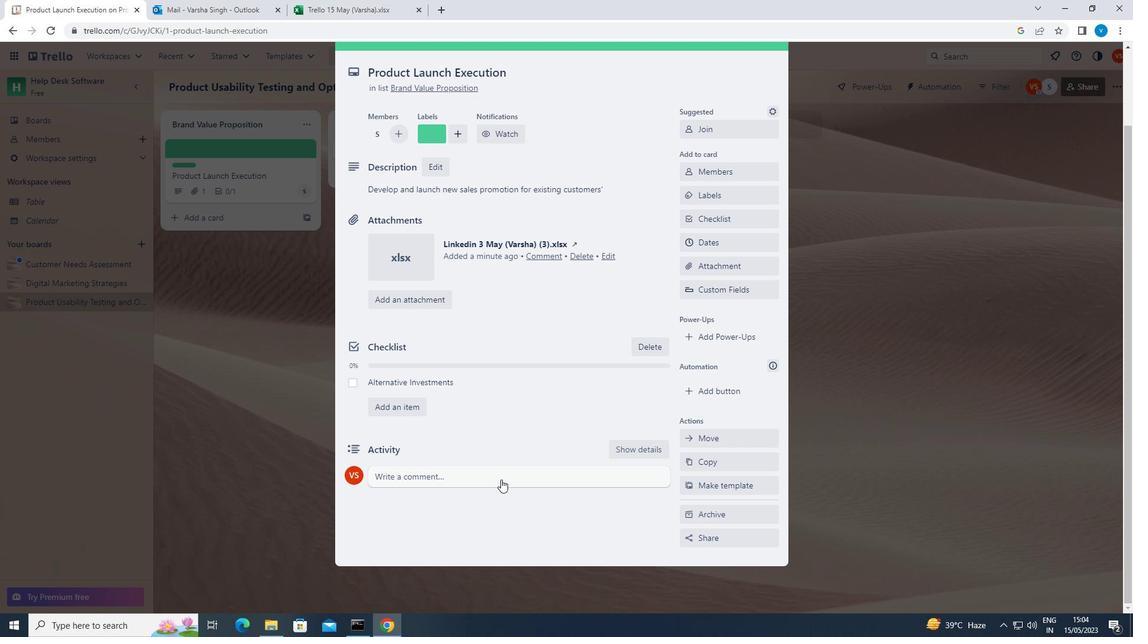
Action: Key pressed <Key.shift><Key.shift><Key.shift><Key.shift>THIS<Key.space>TASK<Key.space>REQUIRES<Key.space>US<Key.space>TO<Key.space>BE<Key.space>ORGANIZED<Key.space>US<Key.space><Key.backspace><Key.backspace><Key.backspace>AND<Key.space>EFFICIENT,<Key.space>MANAGING<Key.space>OUR<Key.space>TIME<Key.space>AND<Key.space>RESOURCES<Key.space>EFFECTIVELY.
Screenshot: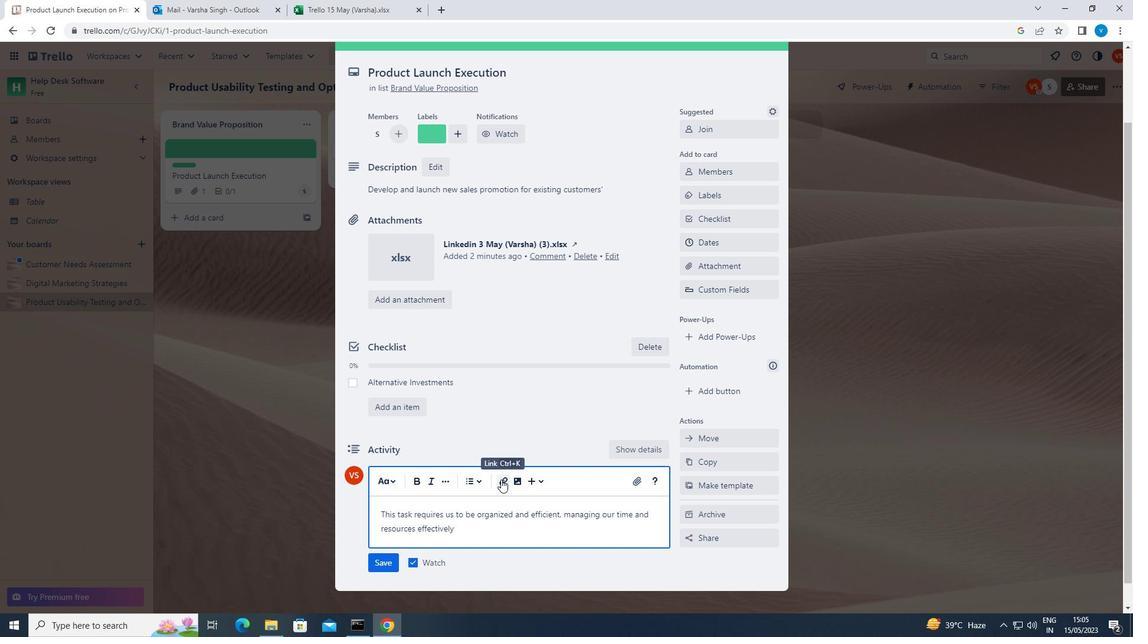 
Action: Mouse moved to (380, 565)
Screenshot: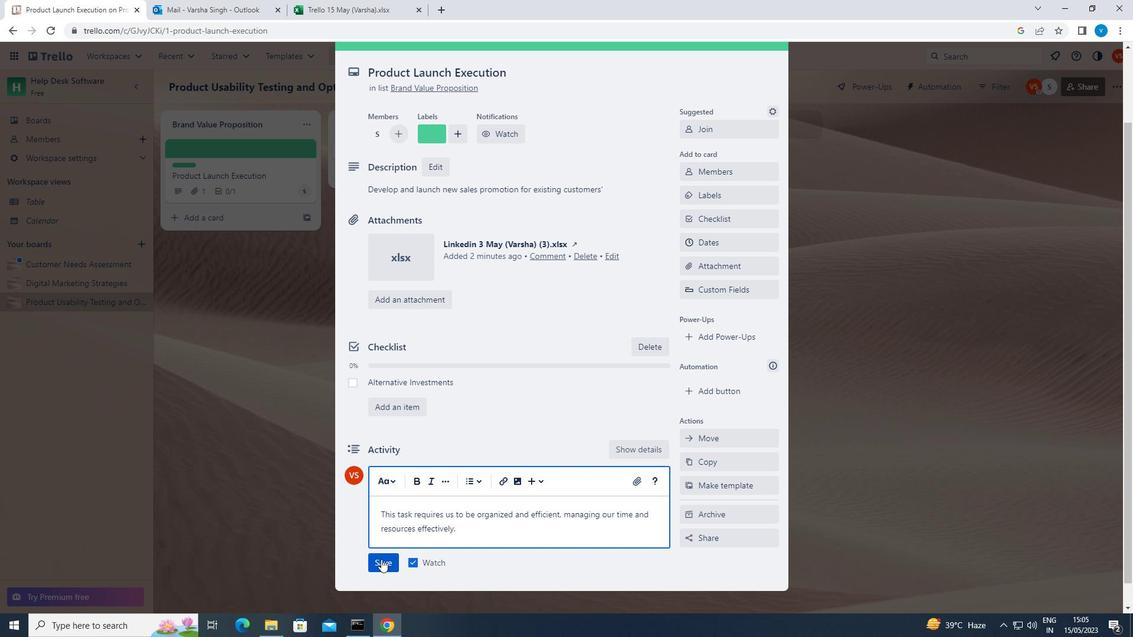 
Action: Mouse pressed left at (380, 565)
Screenshot: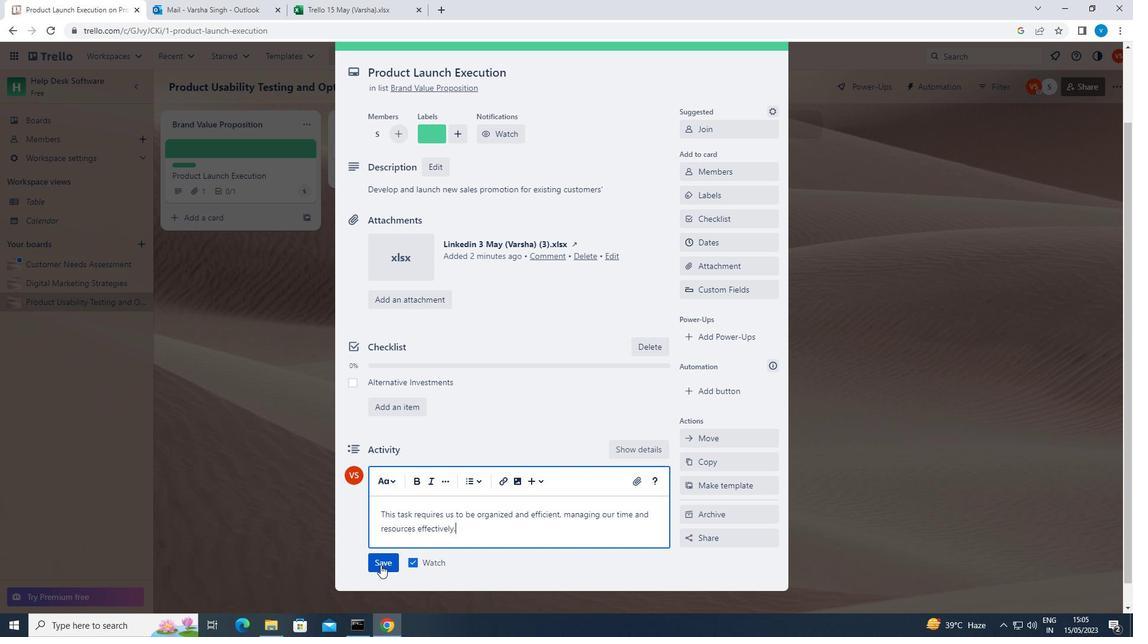 
Action: Mouse moved to (719, 244)
Screenshot: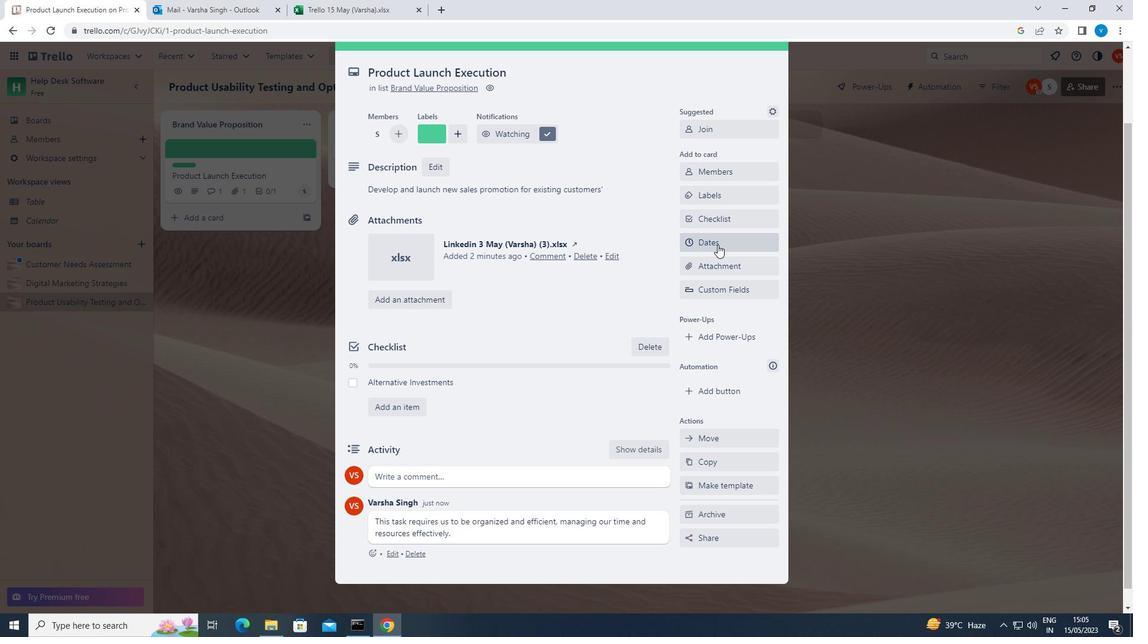 
Action: Mouse pressed left at (719, 244)
Screenshot: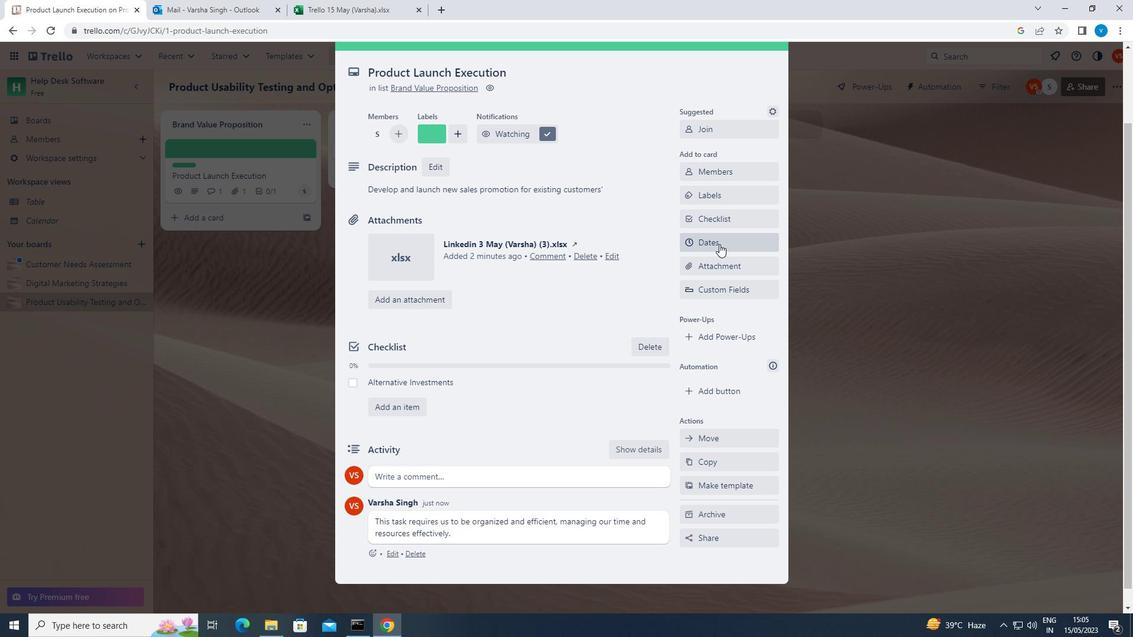 
Action: Mouse moved to (690, 302)
Screenshot: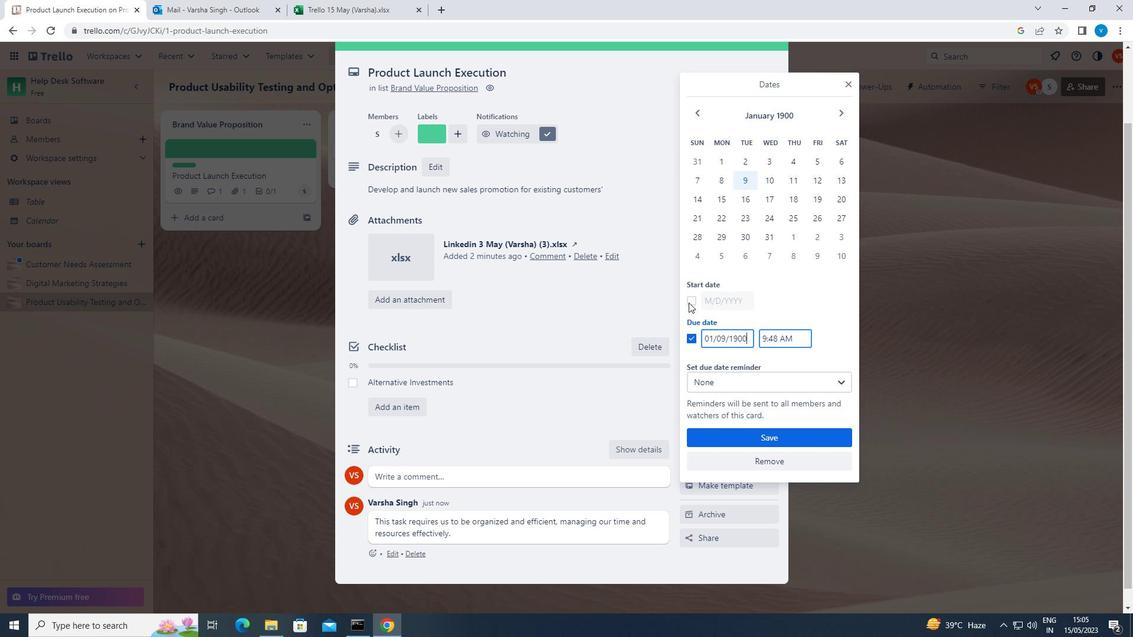 
Action: Mouse pressed left at (690, 302)
Screenshot: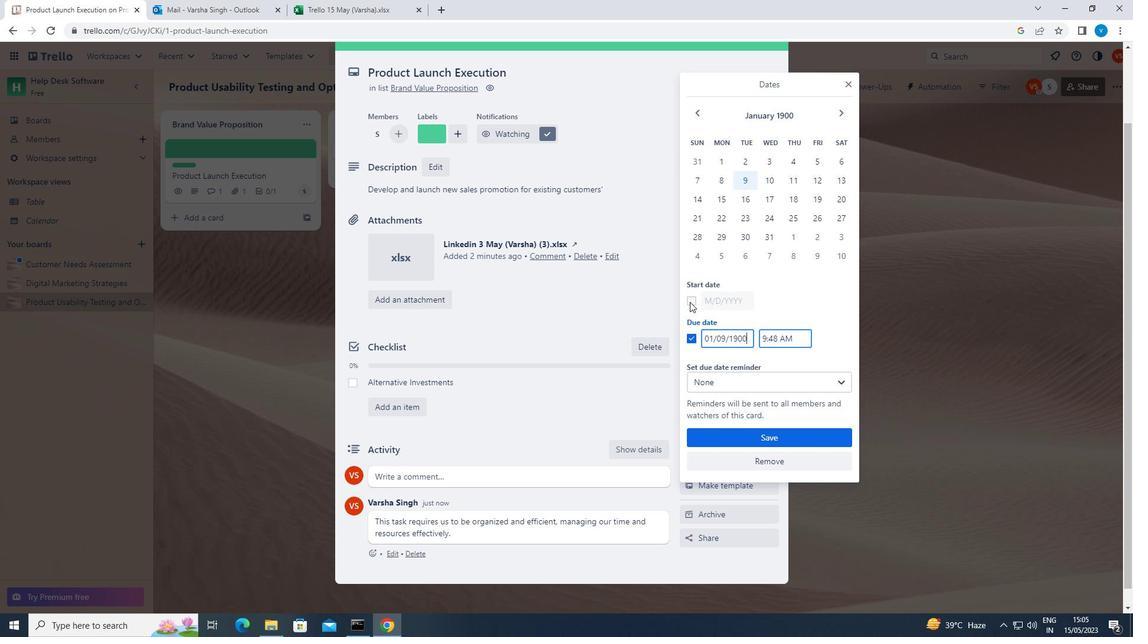 
Action: Mouse moved to (750, 300)
Screenshot: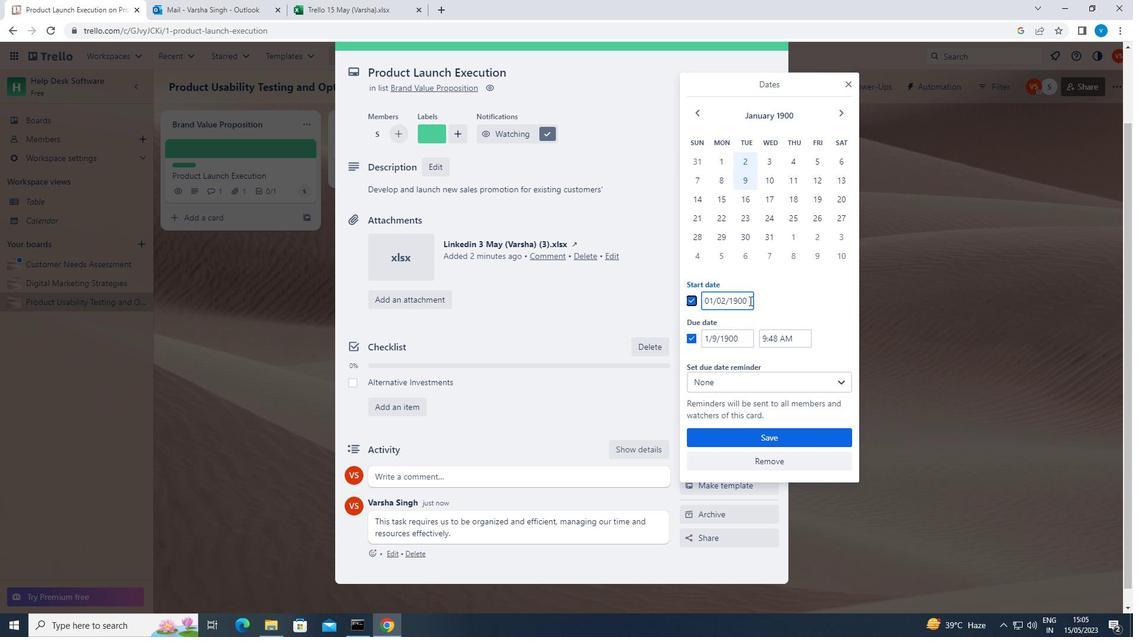 
Action: Mouse pressed left at (750, 300)
Screenshot: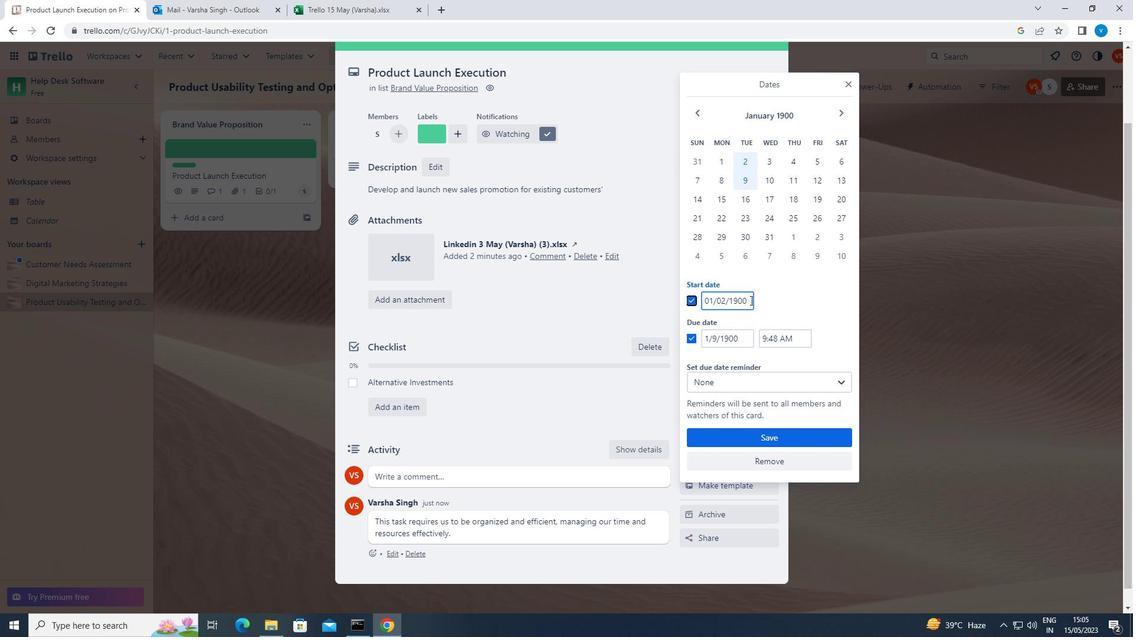 
Action: Mouse moved to (750, 299)
Screenshot: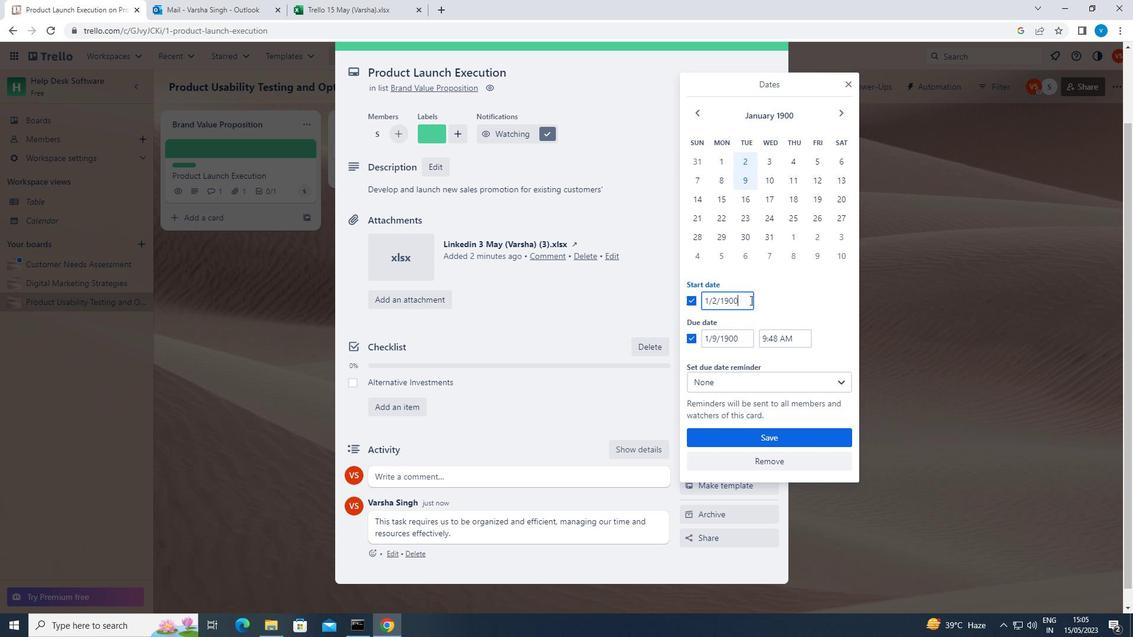 
Action: Key pressed <Key.backspace><Key.backspace><Key.backspace><Key.backspace><Key.backspace><Key.backspace><Key.backspace><Key.backspace><Key.backspace><Key.backspace><Key.backspace><Key.backspace><Key.backspace>01/03/1900
Screenshot: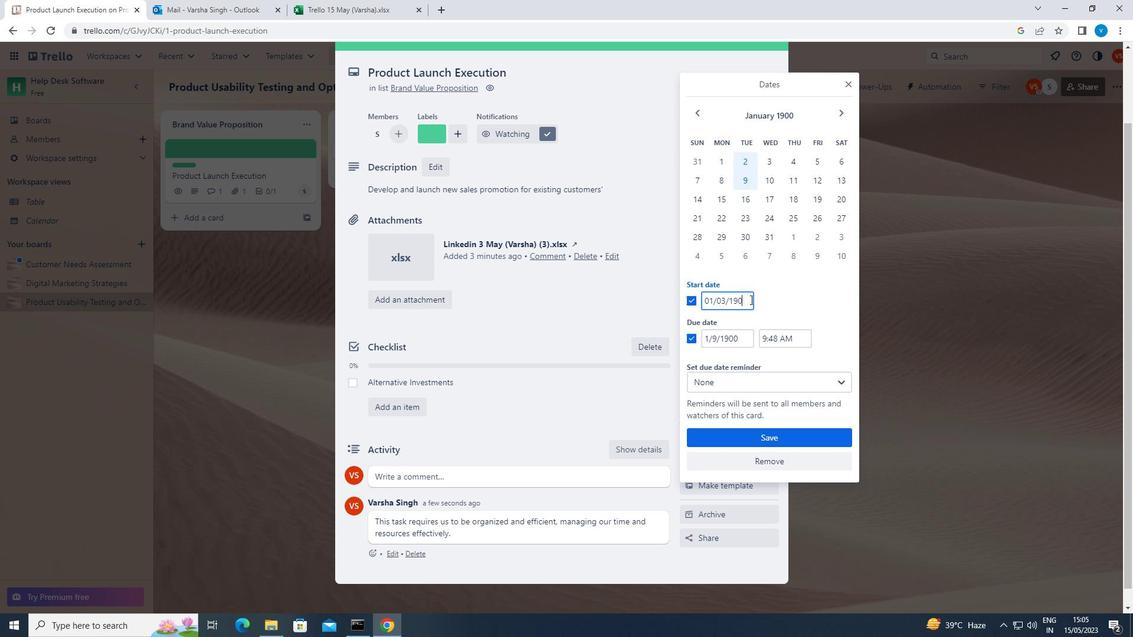 
Action: Mouse moved to (740, 340)
Screenshot: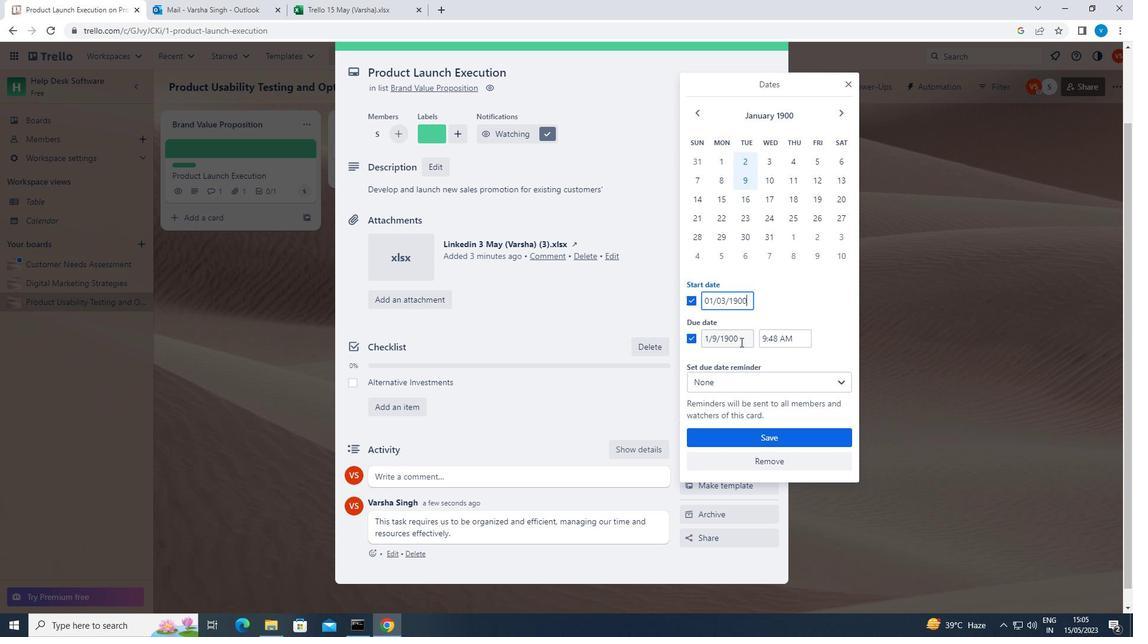 
Action: Mouse pressed left at (740, 340)
Screenshot: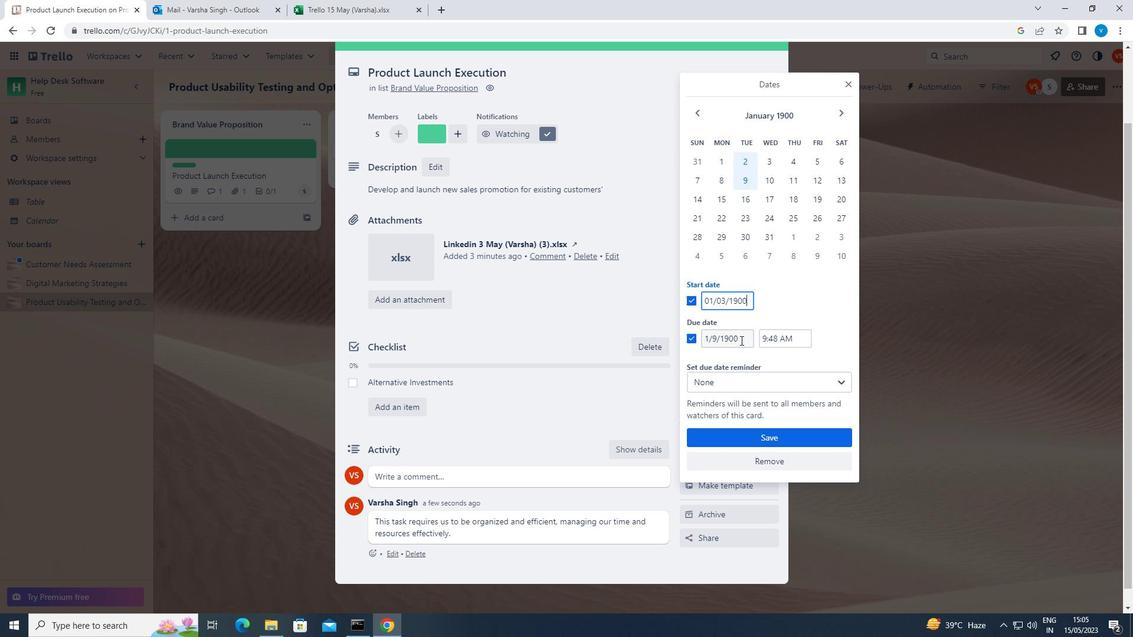 
Action: Key pressed <Key.backspace><Key.backspace><Key.backspace><Key.backspace><Key.backspace><Key.backspace><Key.backspace><Key.backspace><Key.backspace><Key.backspace><Key.backspace><Key.backspace><Key.backspace><Key.backspace>01/10/1900
Screenshot: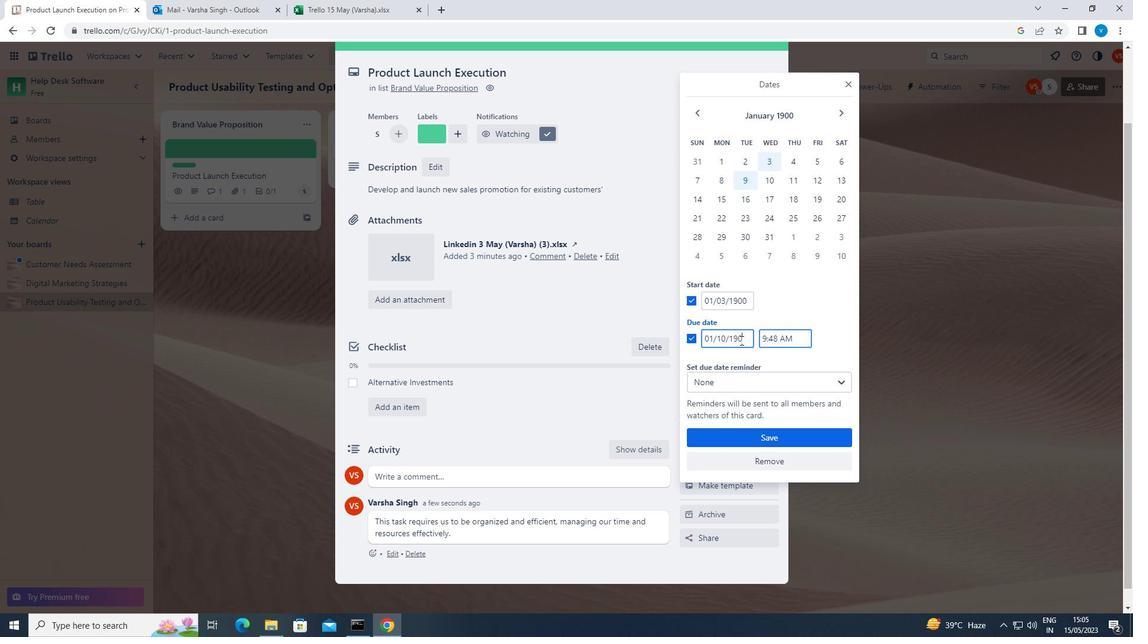 
Action: Mouse moved to (717, 437)
Screenshot: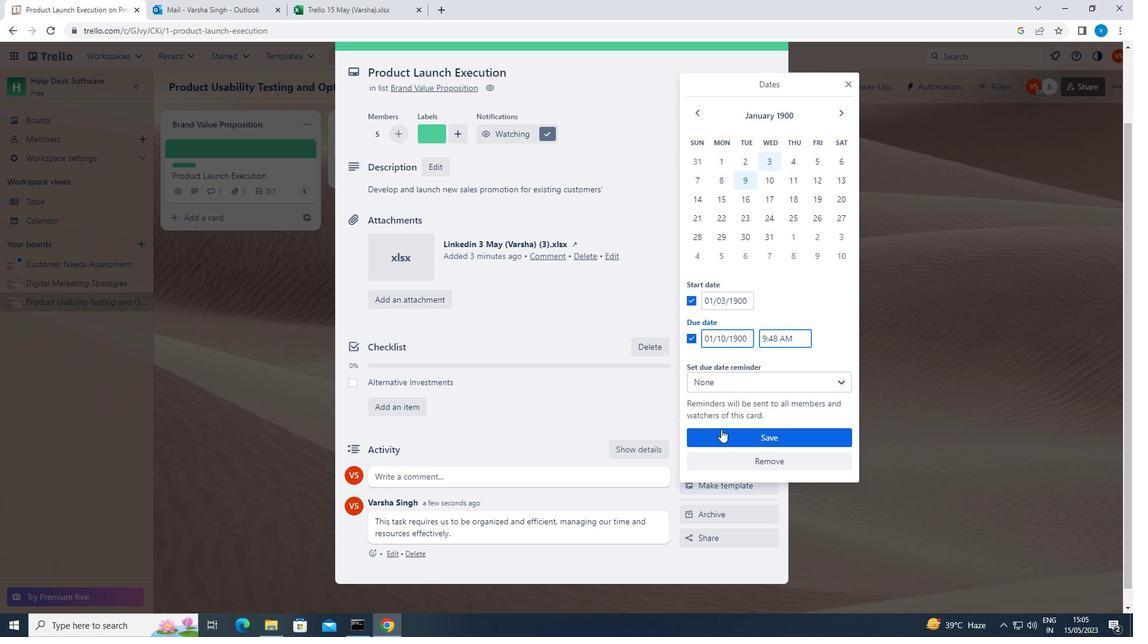 
Action: Mouse pressed left at (717, 437)
Screenshot: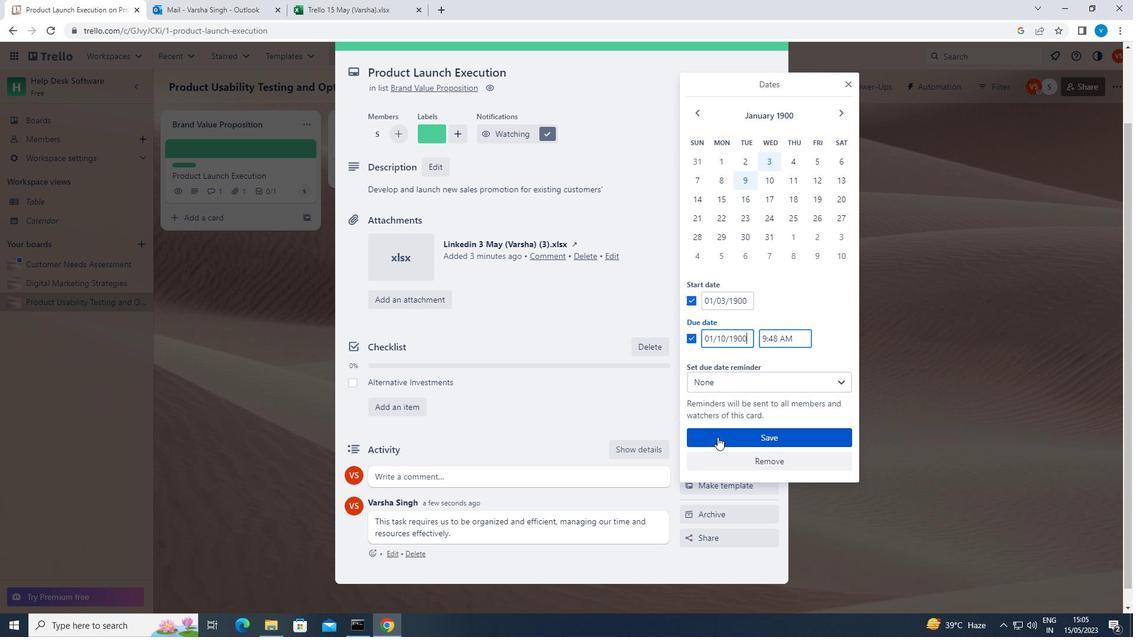 
